 Task: Find connections with filter location Brunoy with filter topic #Venturecapitalwith filter profile language English with filter current company Bharat Serums and Vaccines Limited with filter school Calcutta University, Kolkata with filter industry Marketing Services with filter service category Strategic Planning with filter keywords title Zoologist
Action: Mouse moved to (536, 70)
Screenshot: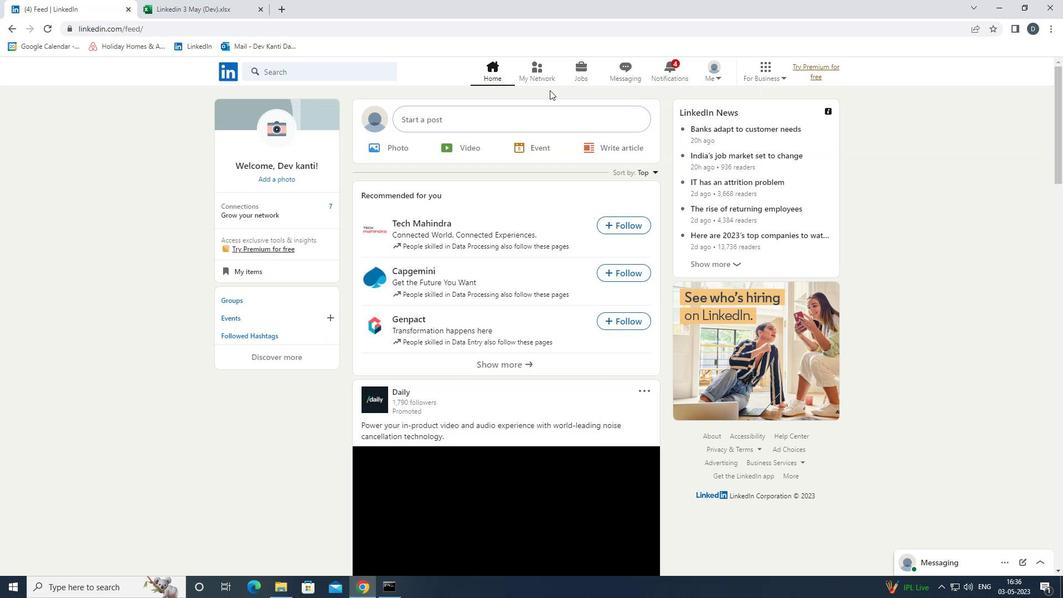 
Action: Mouse pressed left at (536, 70)
Screenshot: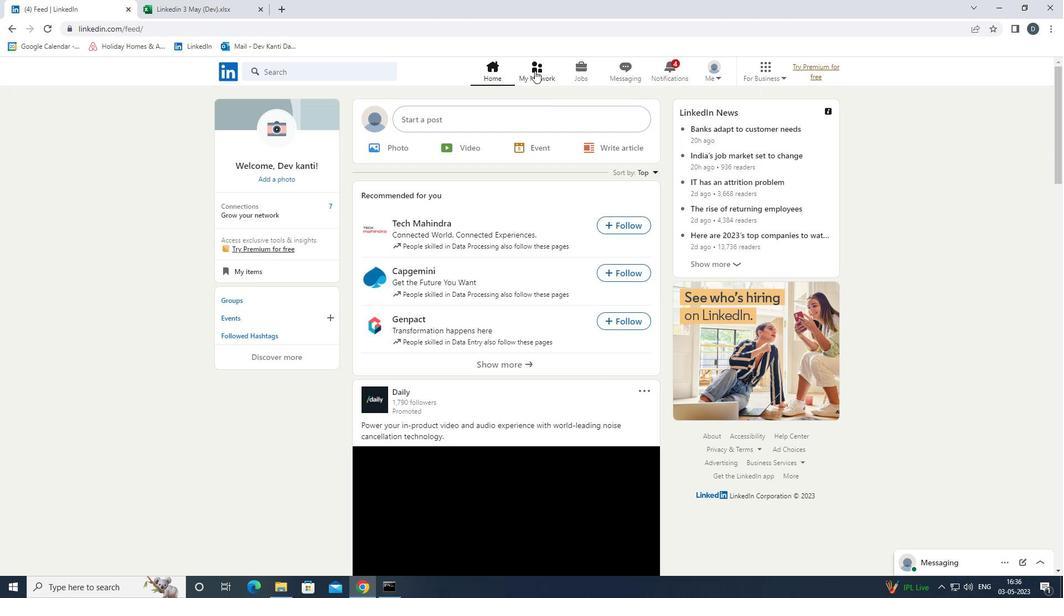 
Action: Mouse moved to (362, 132)
Screenshot: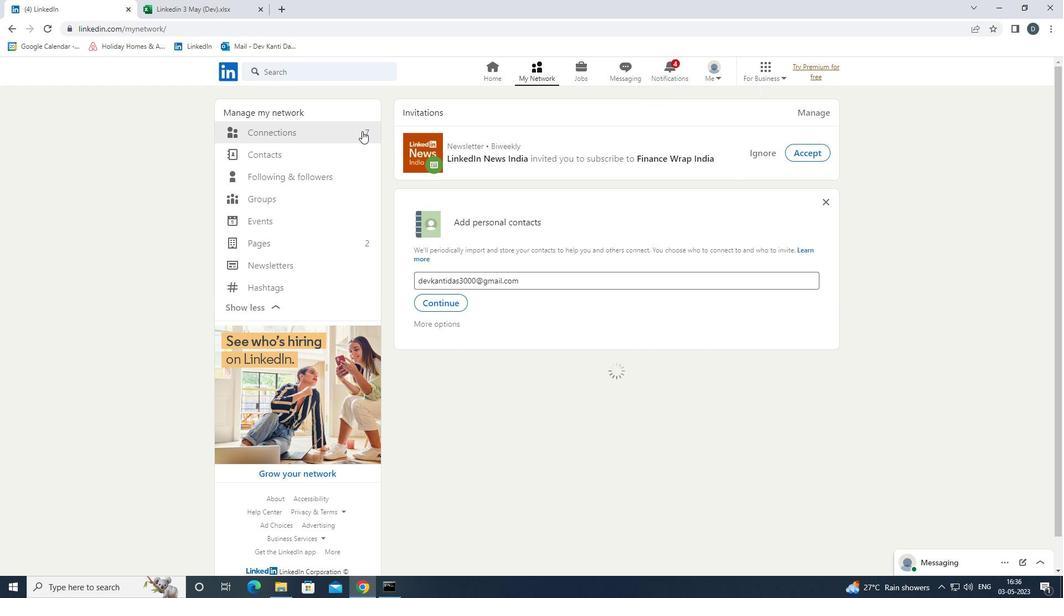 
Action: Mouse pressed left at (362, 132)
Screenshot: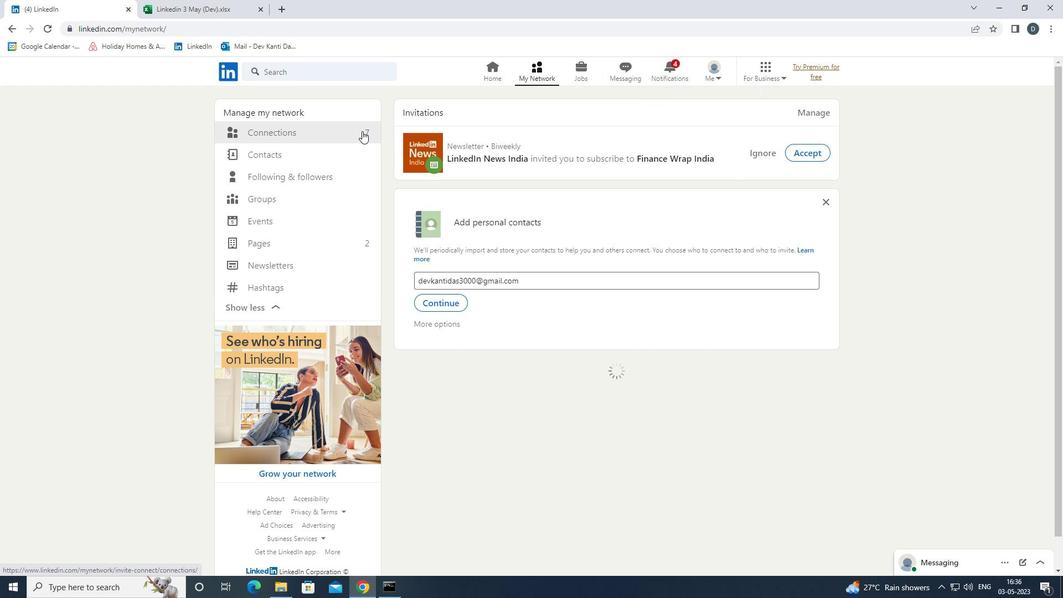 
Action: Mouse moved to (644, 130)
Screenshot: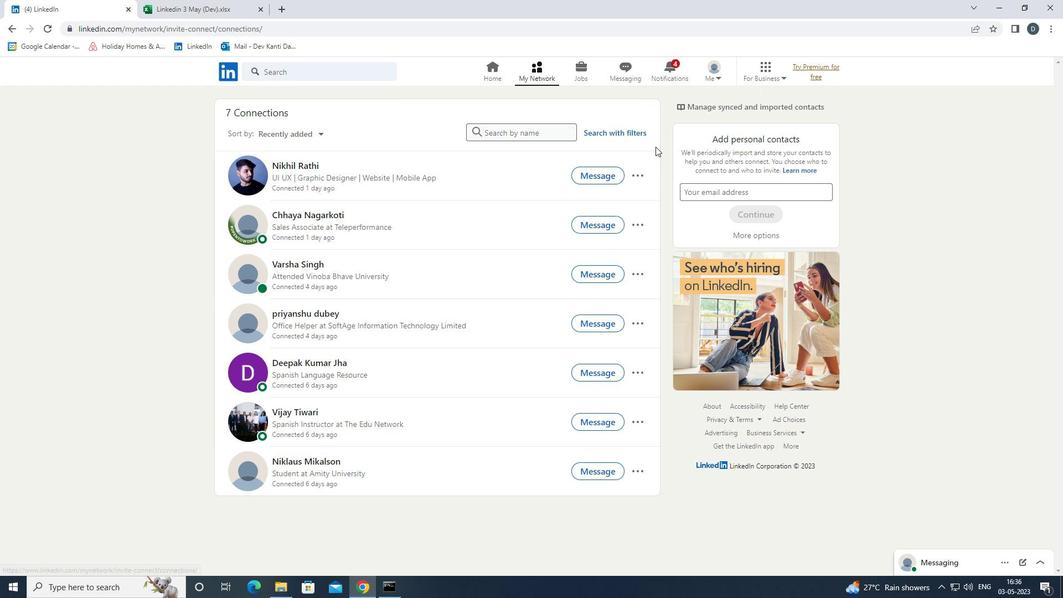 
Action: Mouse pressed left at (644, 130)
Screenshot: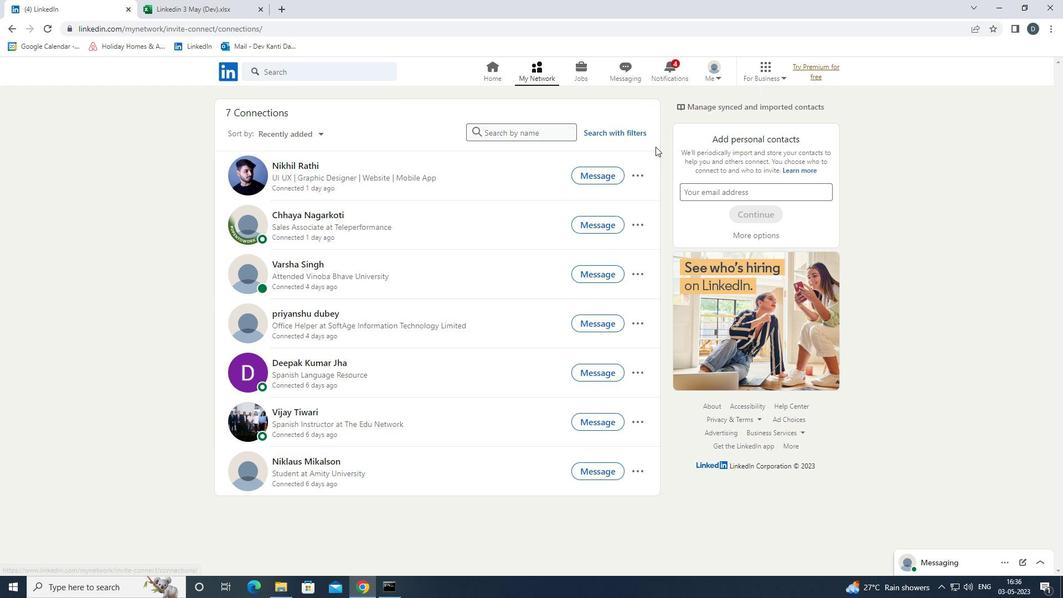
Action: Mouse moved to (556, 102)
Screenshot: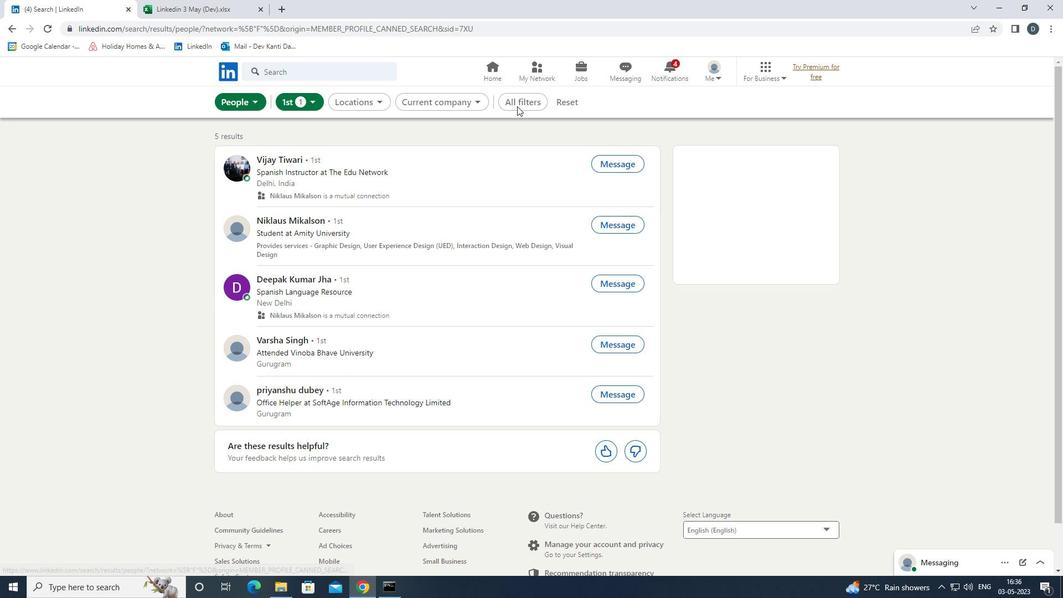 
Action: Mouse pressed left at (556, 102)
Screenshot: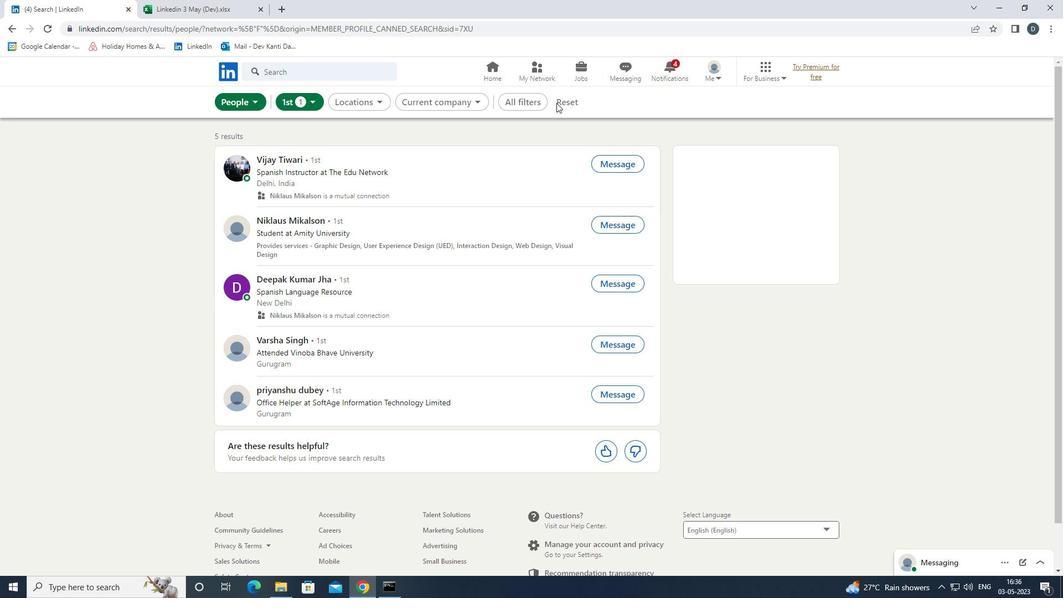 
Action: Mouse moved to (550, 101)
Screenshot: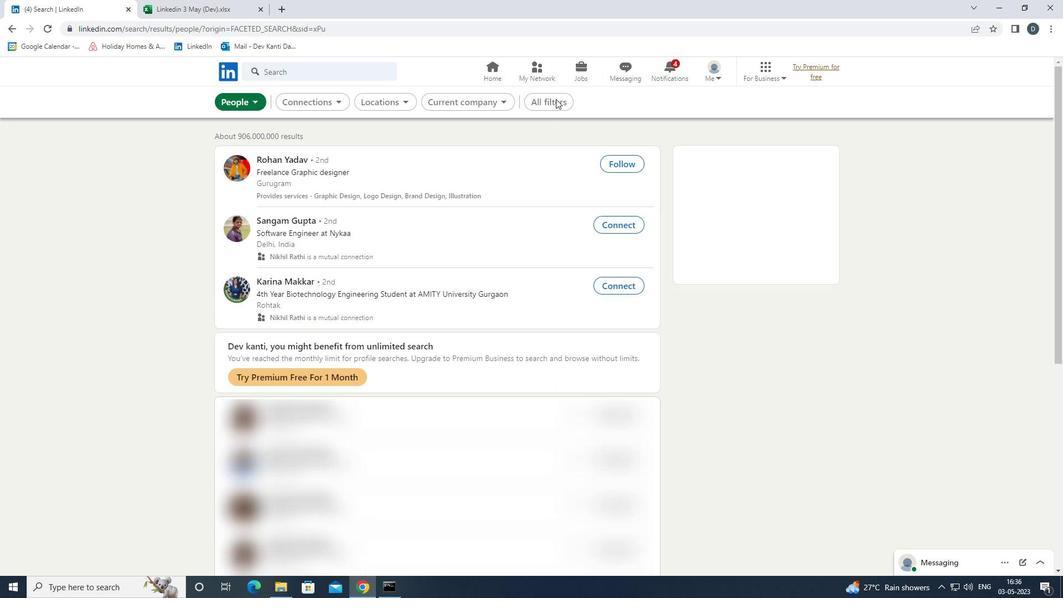 
Action: Mouse pressed left at (550, 101)
Screenshot: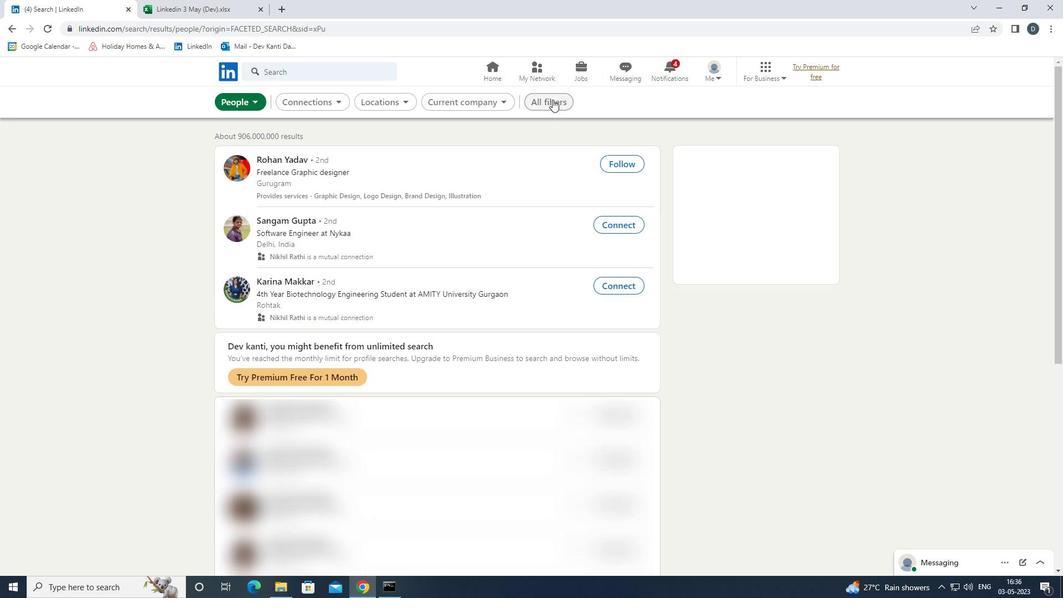 
Action: Mouse moved to (928, 356)
Screenshot: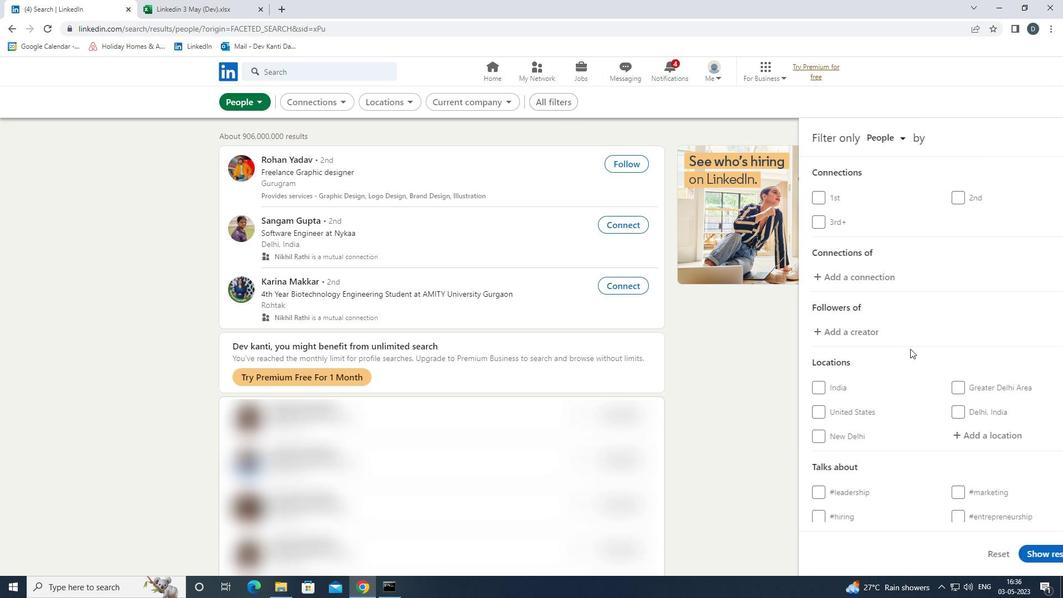 
Action: Mouse scrolled (928, 356) with delta (0, 0)
Screenshot: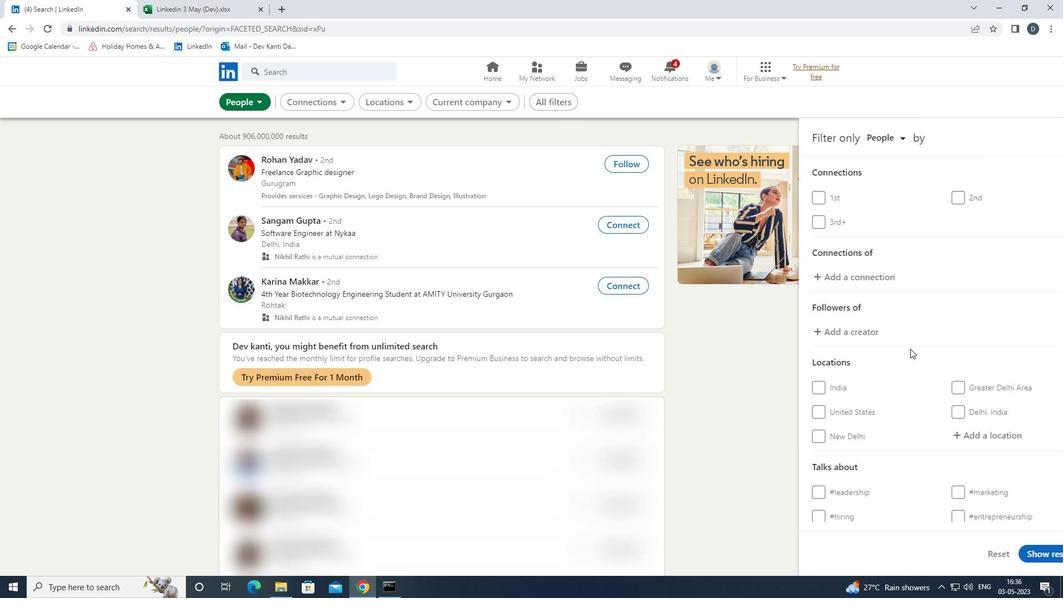 
Action: Mouse scrolled (928, 356) with delta (0, 0)
Screenshot: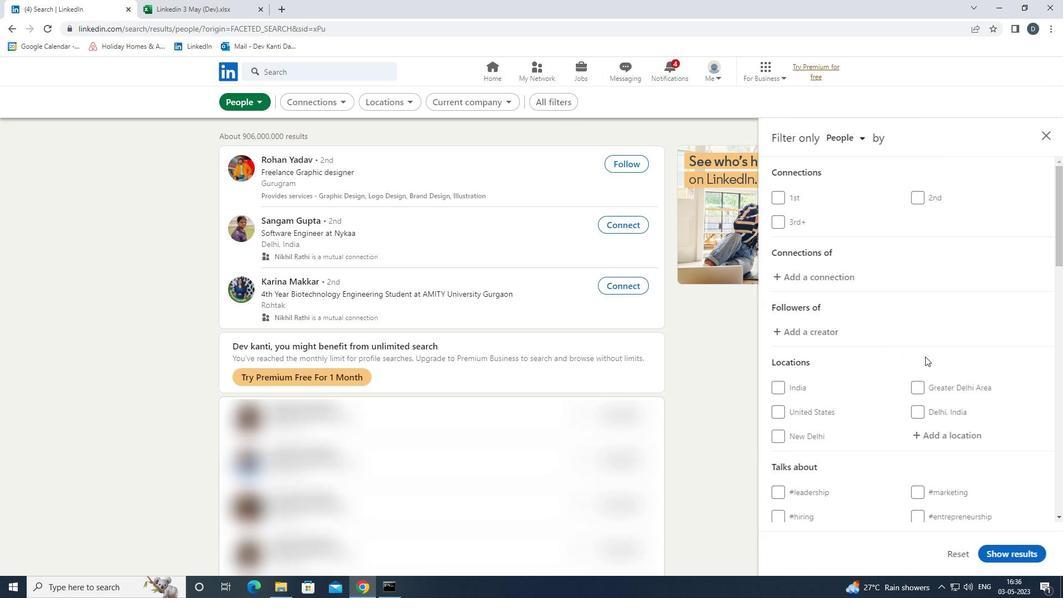 
Action: Mouse moved to (947, 320)
Screenshot: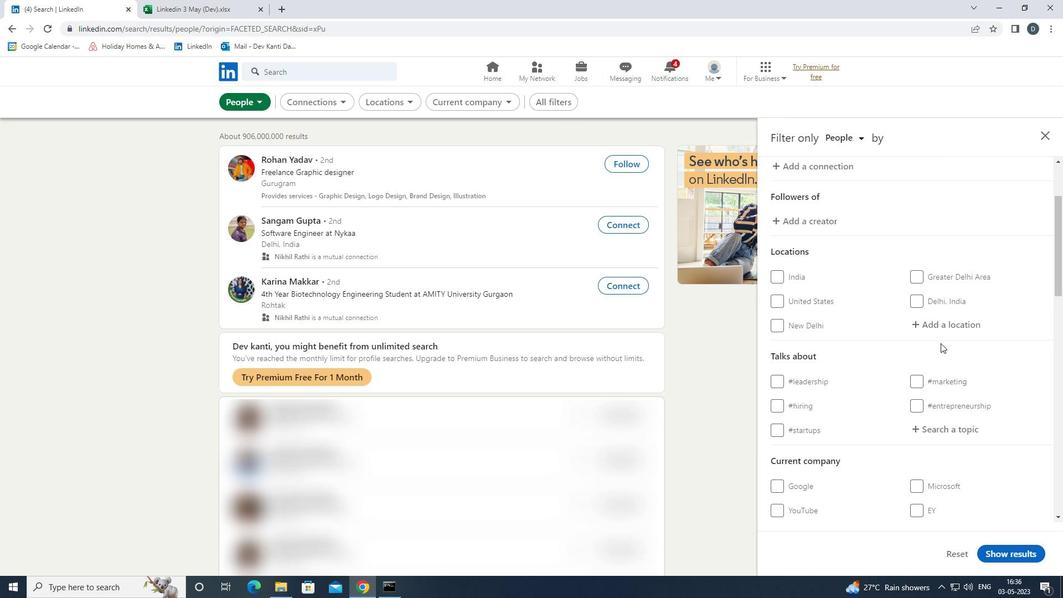 
Action: Mouse pressed left at (947, 320)
Screenshot: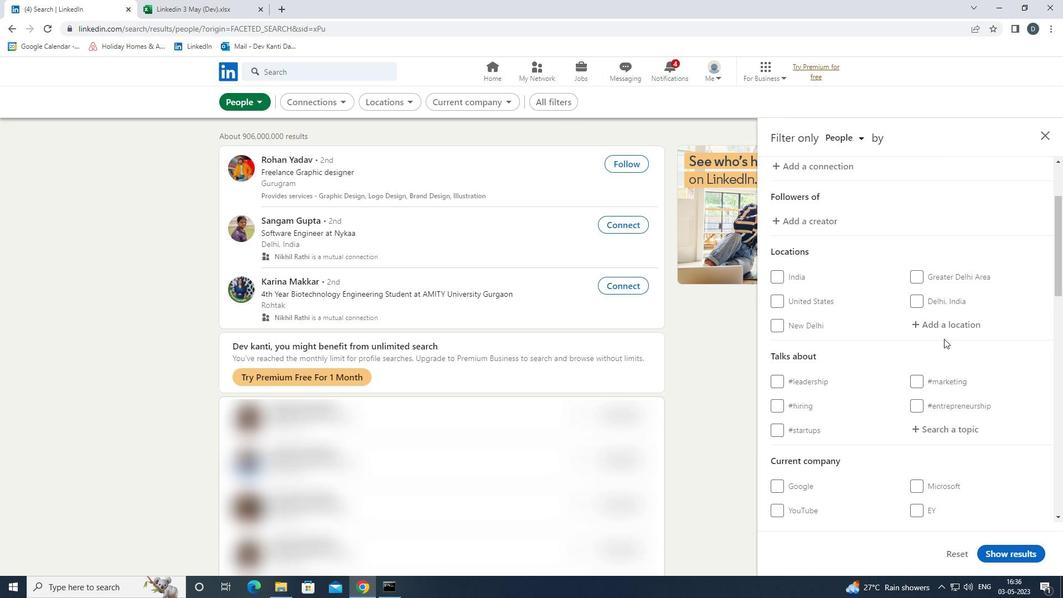 
Action: Key pressed <Key.shift>BRUNOT<Key.backspace>Y<Key.down><Key.enter>
Screenshot: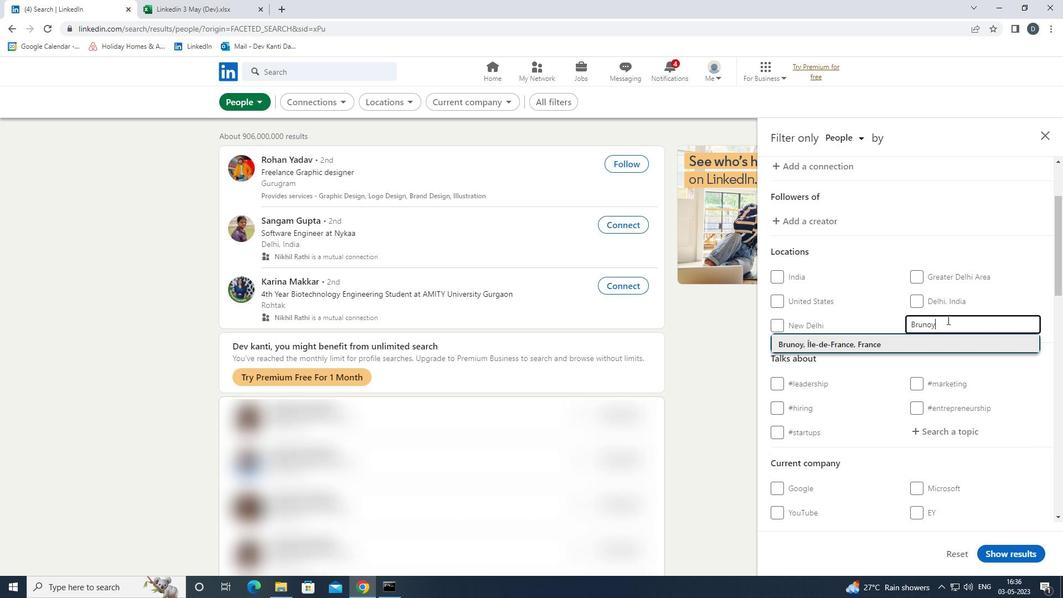 
Action: Mouse moved to (945, 322)
Screenshot: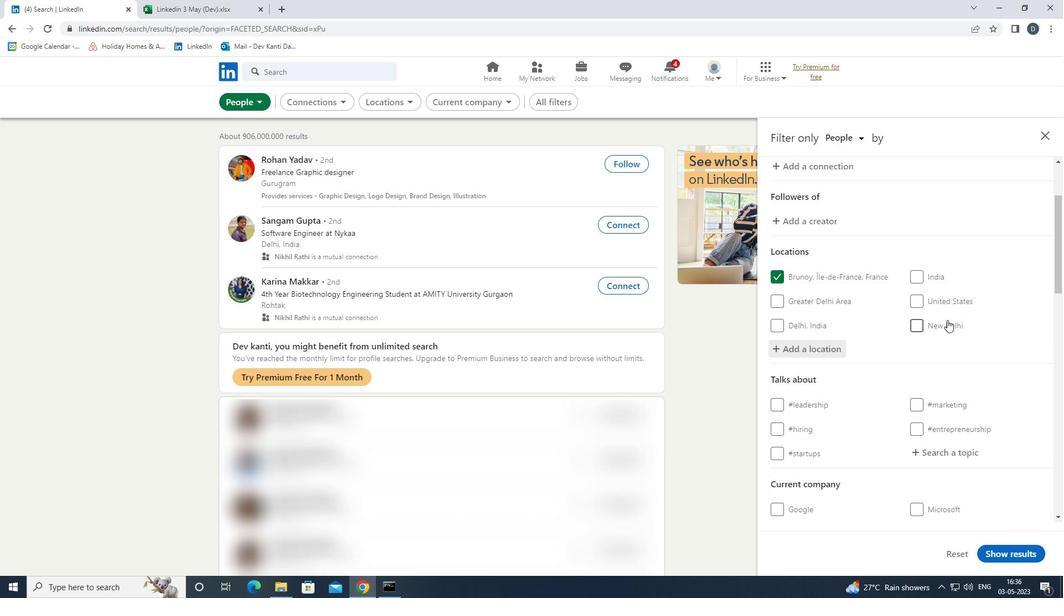 
Action: Mouse scrolled (945, 321) with delta (0, 0)
Screenshot: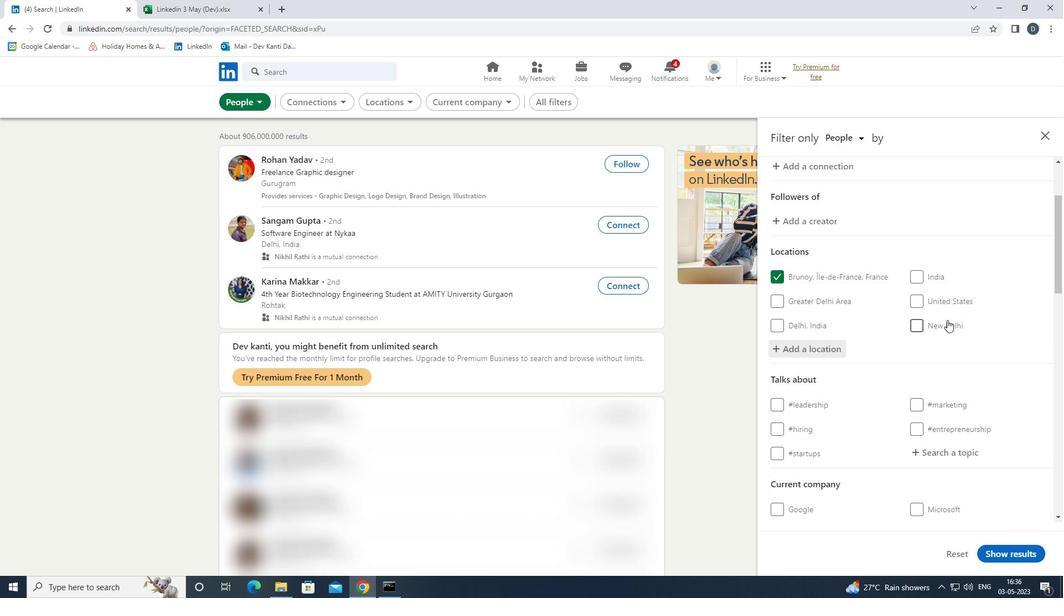 
Action: Mouse moved to (945, 323)
Screenshot: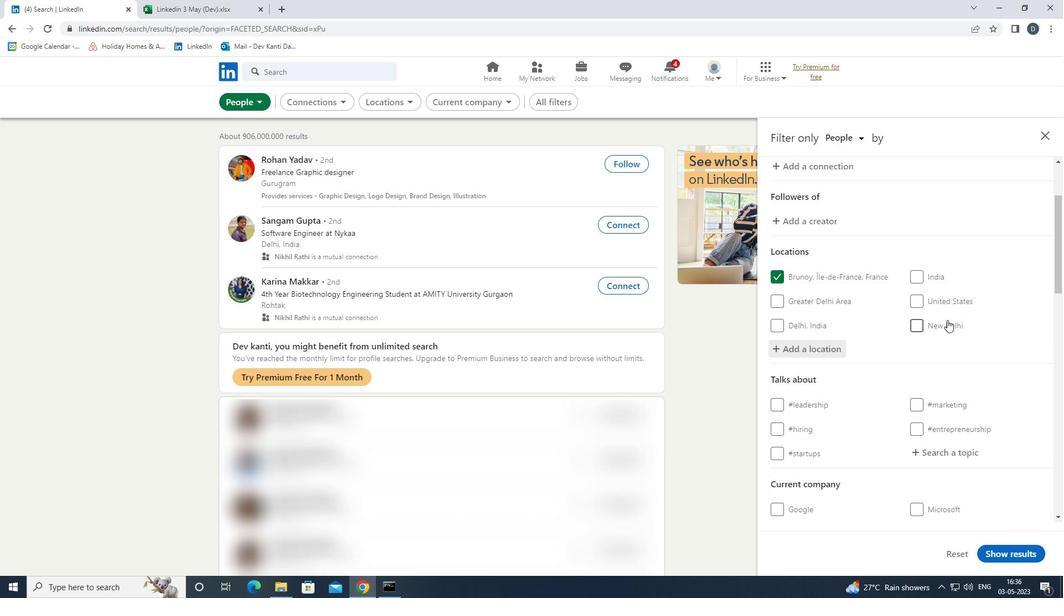 
Action: Mouse scrolled (945, 322) with delta (0, 0)
Screenshot: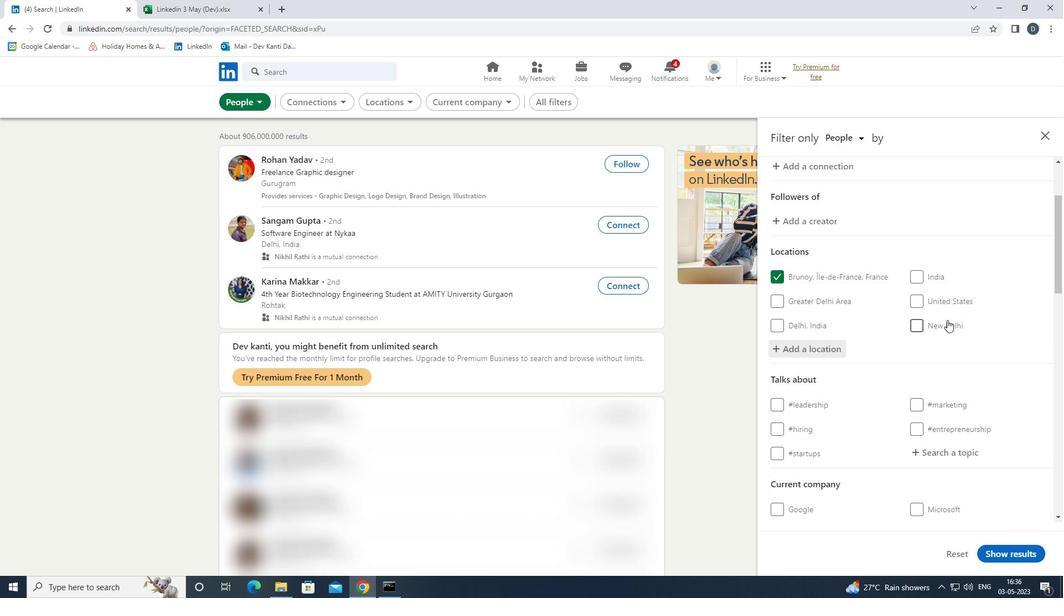 
Action: Mouse moved to (941, 334)
Screenshot: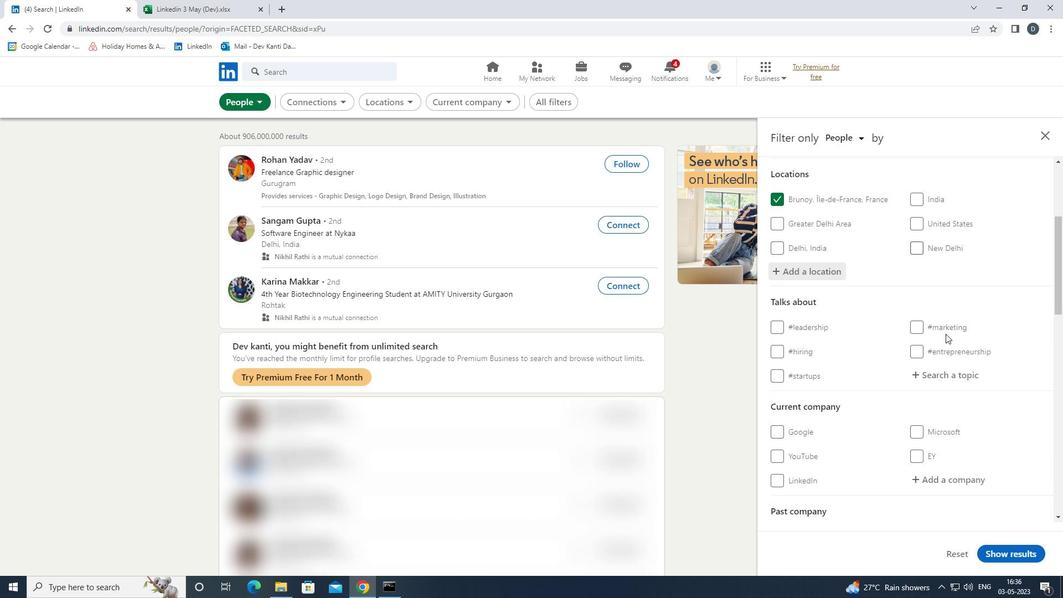 
Action: Mouse pressed left at (941, 334)
Screenshot: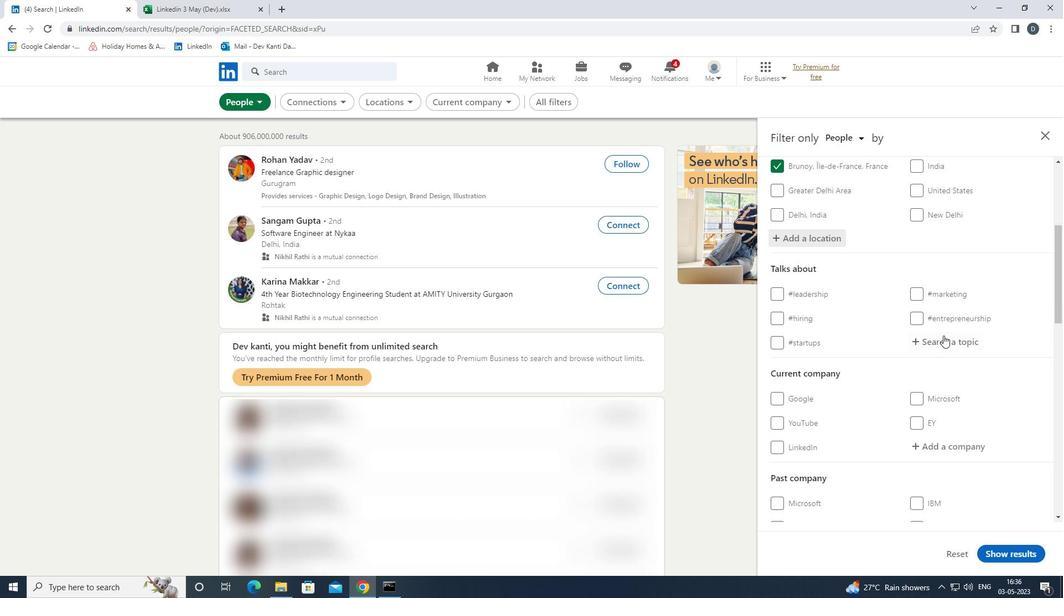 
Action: Key pressed VENTURECAPITAL<Key.down><Key.enter>
Screenshot: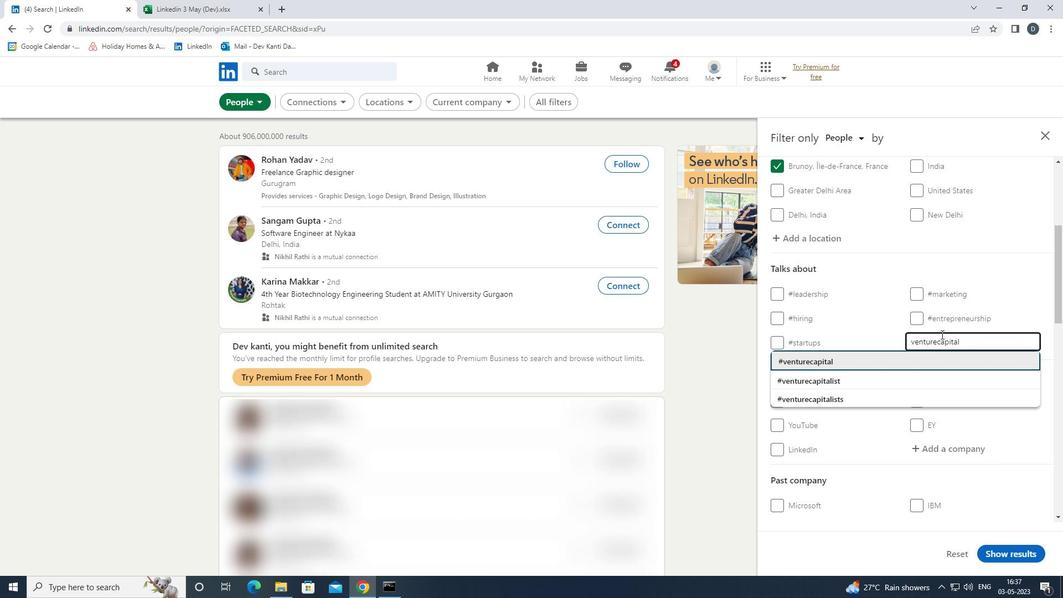 
Action: Mouse moved to (930, 328)
Screenshot: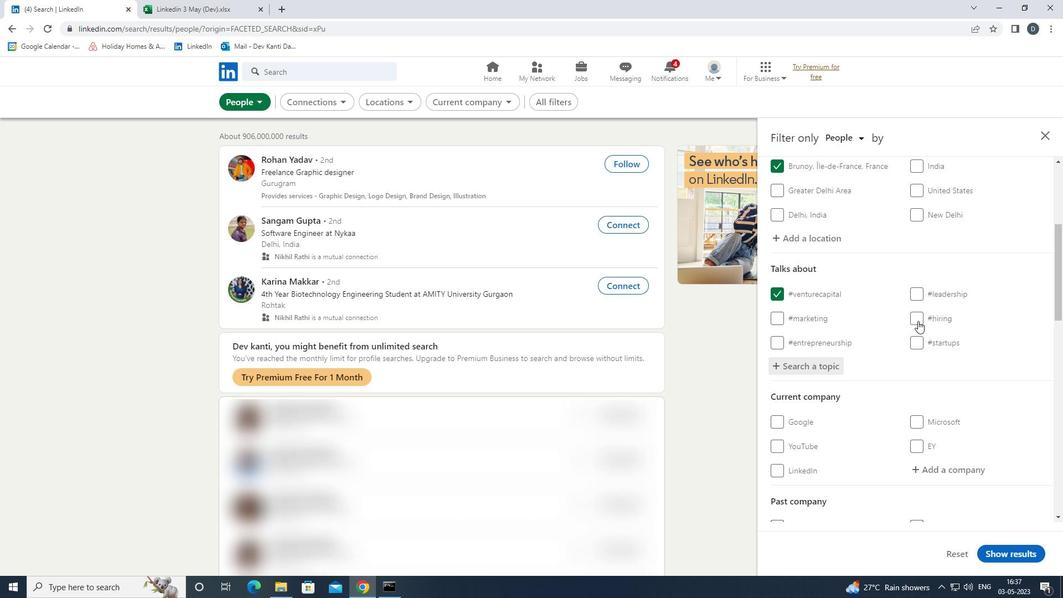 
Action: Mouse scrolled (930, 327) with delta (0, 0)
Screenshot: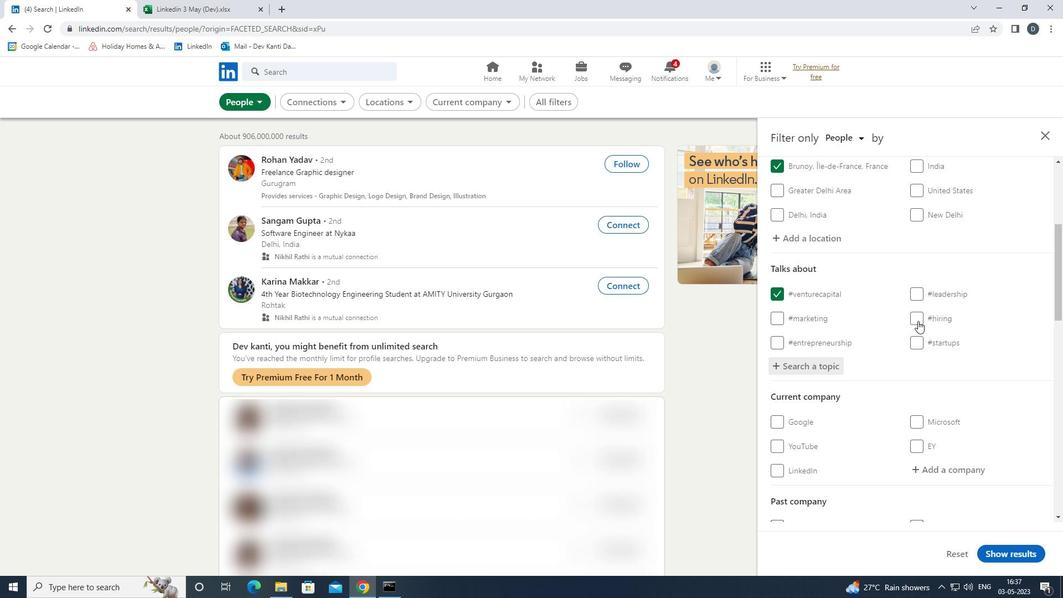 
Action: Mouse moved to (931, 330)
Screenshot: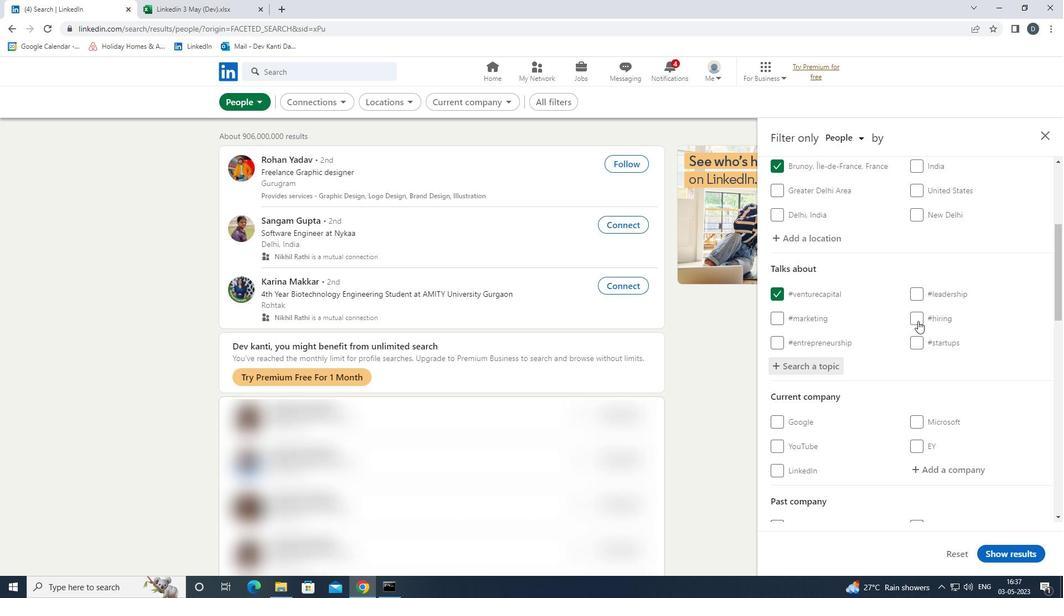 
Action: Mouse scrolled (931, 329) with delta (0, 0)
Screenshot: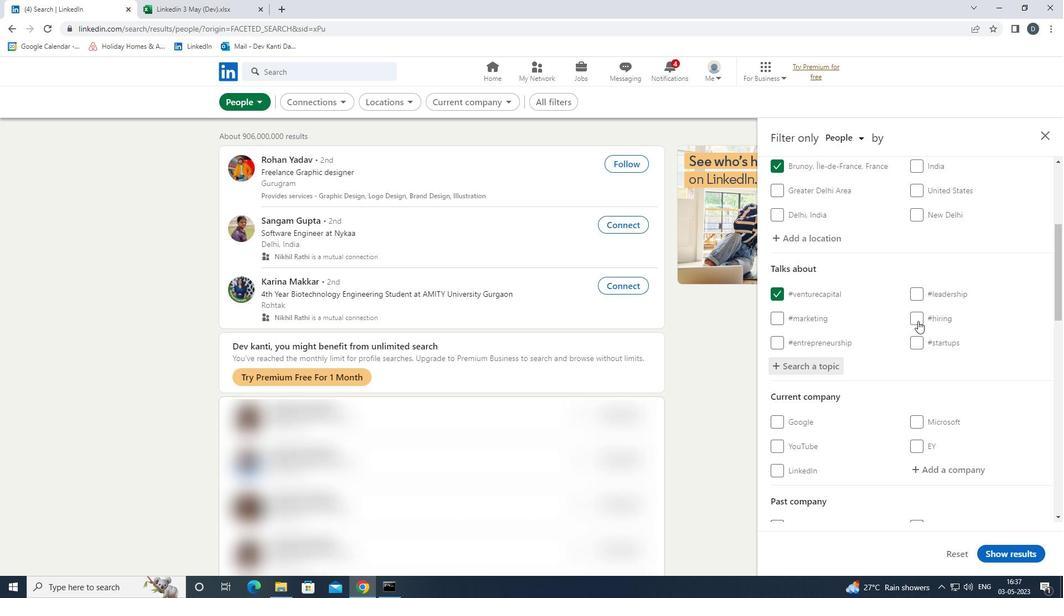 
Action: Mouse scrolled (931, 329) with delta (0, 0)
Screenshot: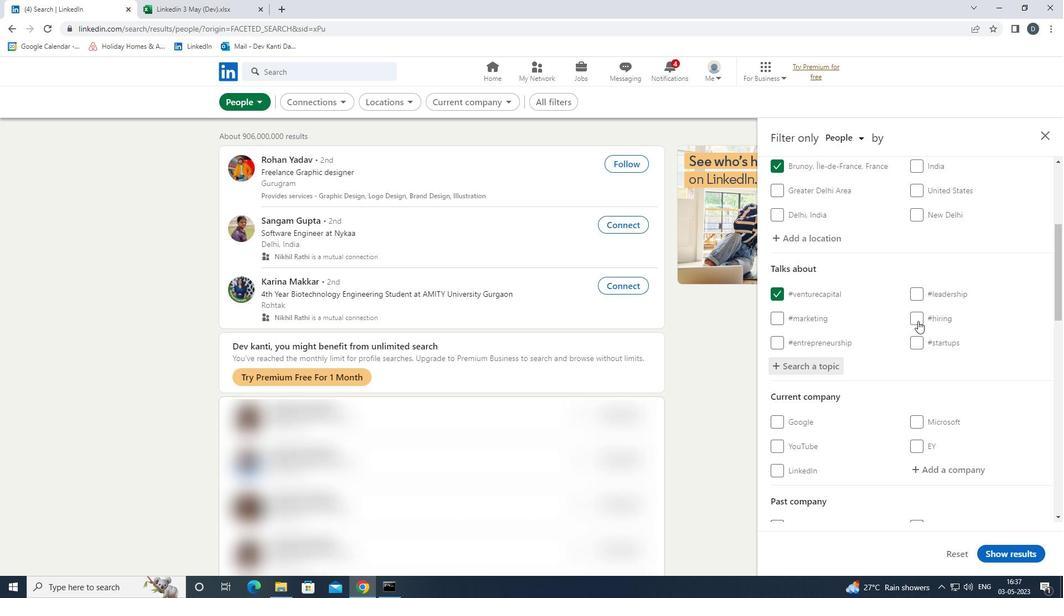 
Action: Mouse moved to (933, 343)
Screenshot: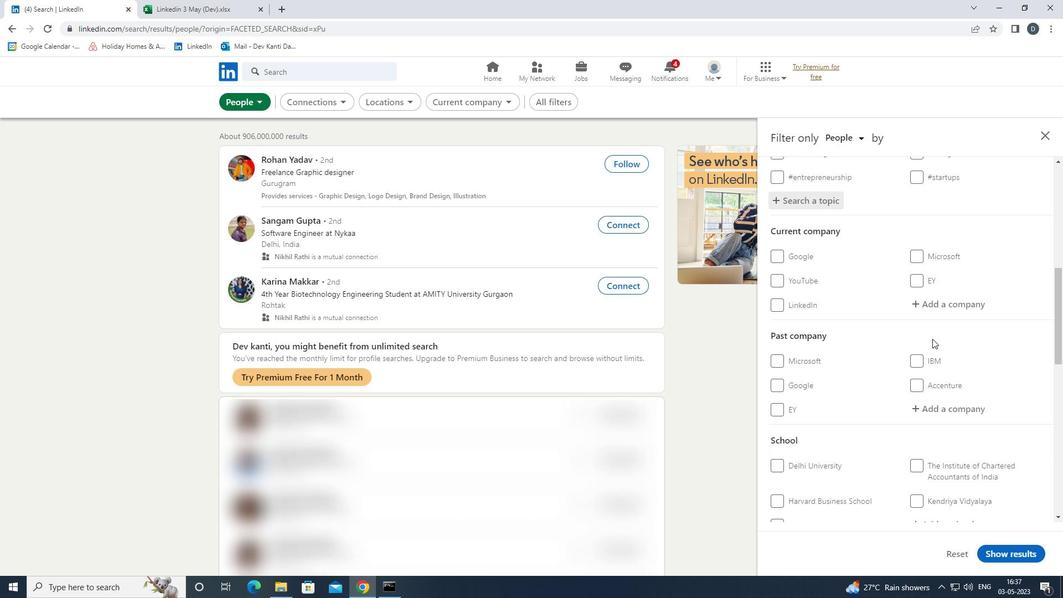 
Action: Mouse scrolled (933, 342) with delta (0, 0)
Screenshot: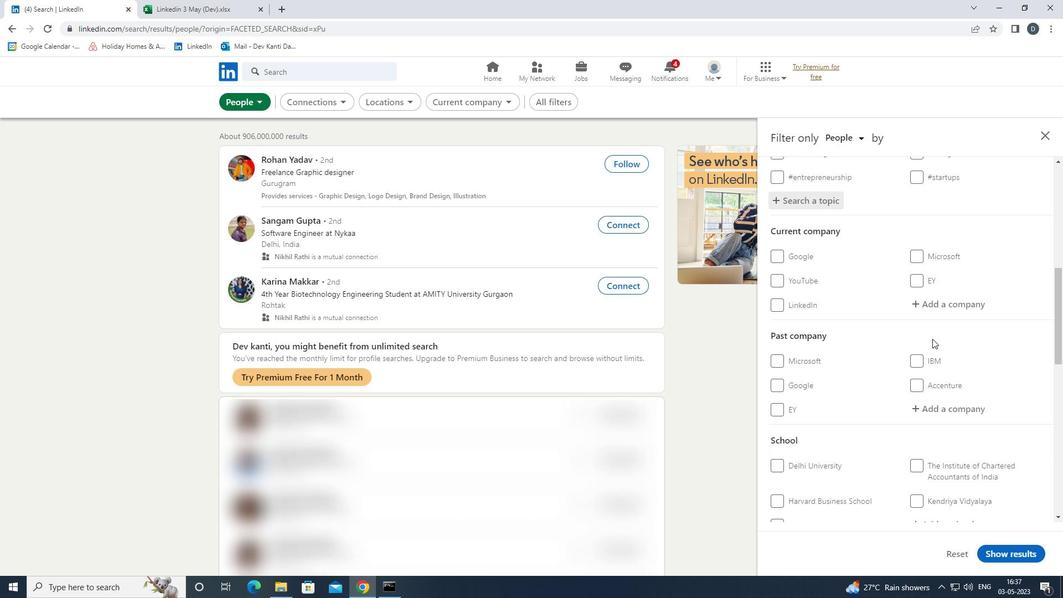 
Action: Mouse moved to (933, 343)
Screenshot: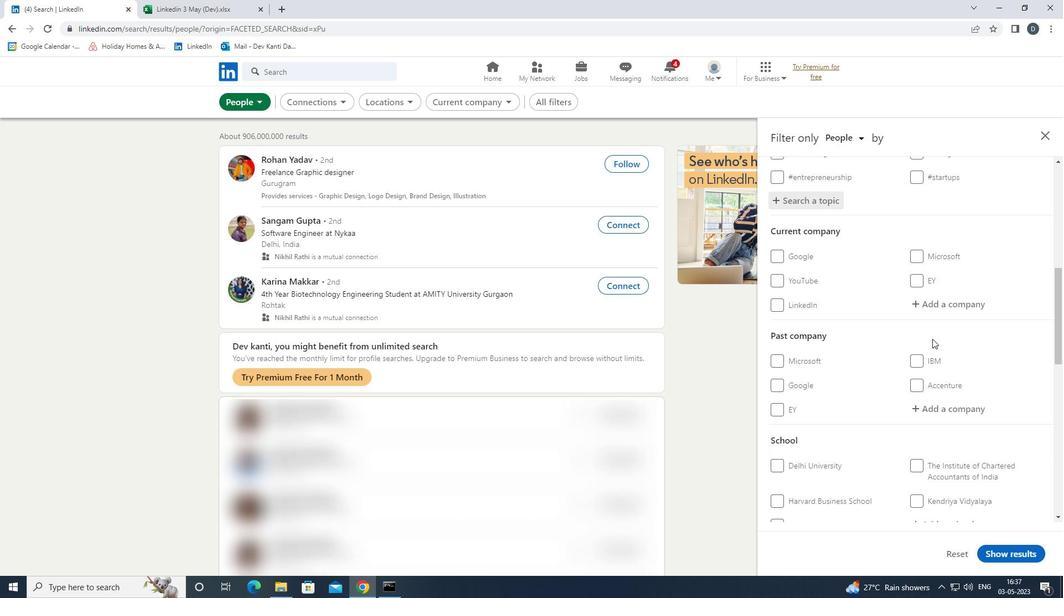 
Action: Mouse scrolled (933, 342) with delta (0, 0)
Screenshot: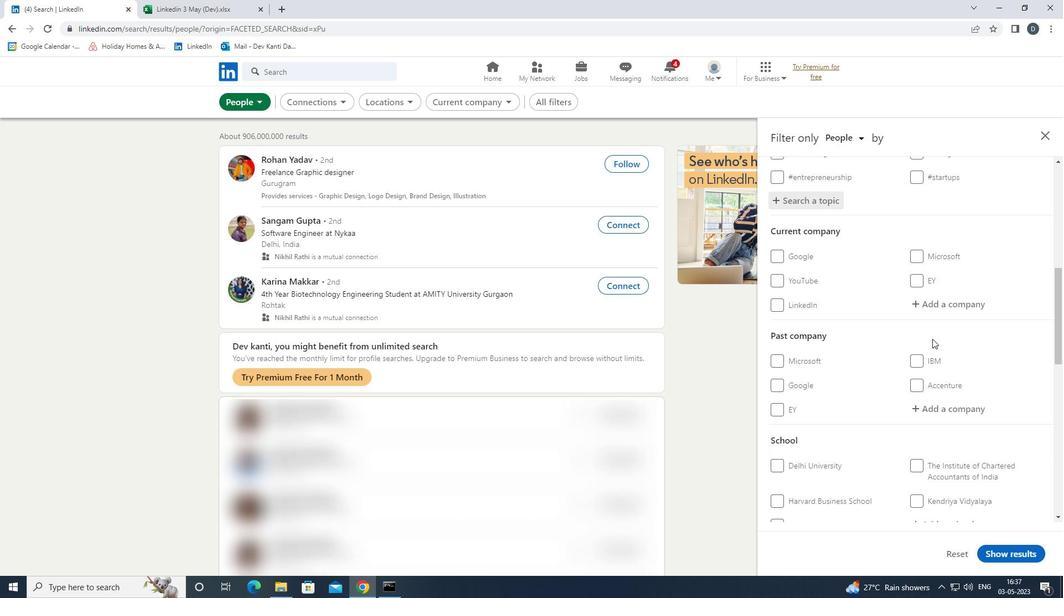 
Action: Mouse moved to (933, 344)
Screenshot: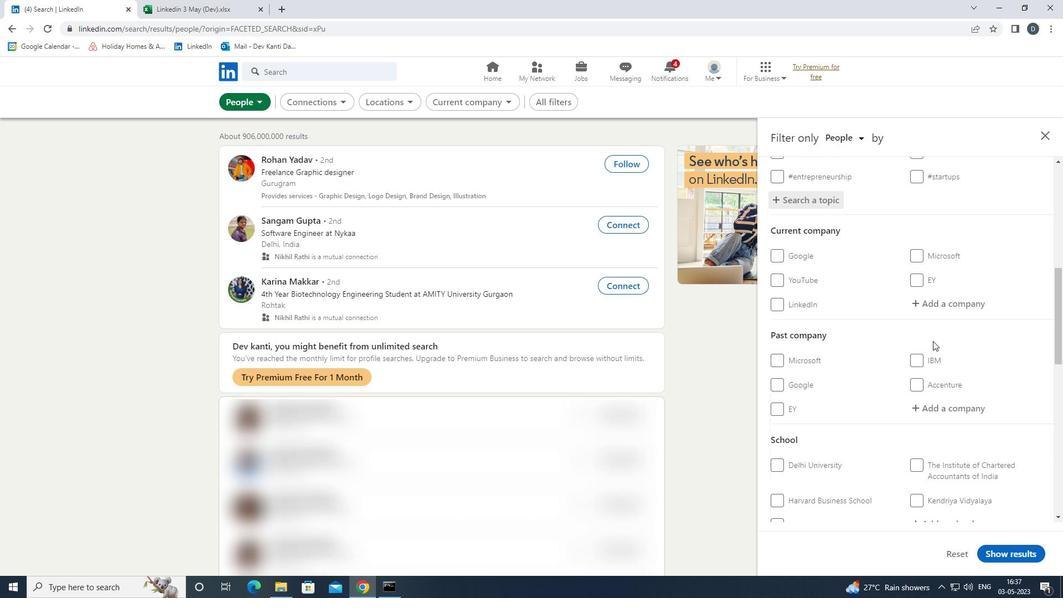 
Action: Mouse scrolled (933, 343) with delta (0, 0)
Screenshot: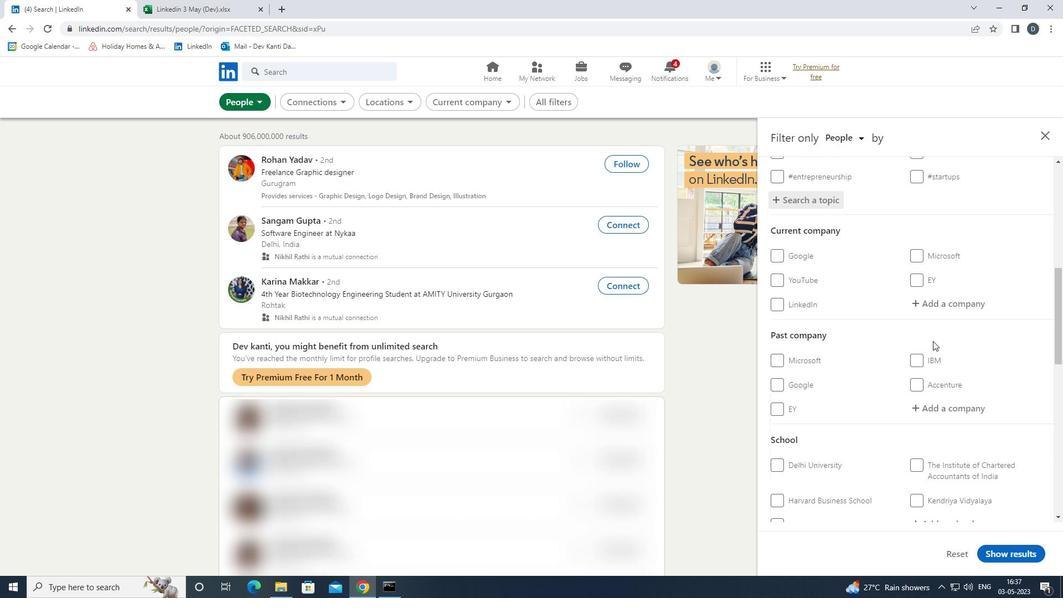 
Action: Mouse moved to (933, 347)
Screenshot: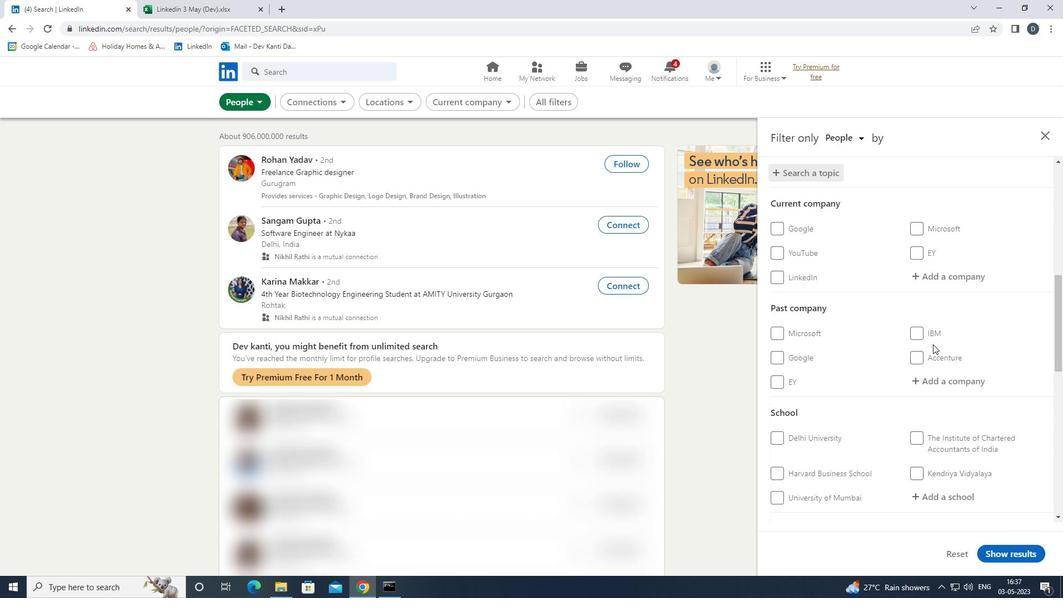 
Action: Mouse scrolled (933, 346) with delta (0, 0)
Screenshot: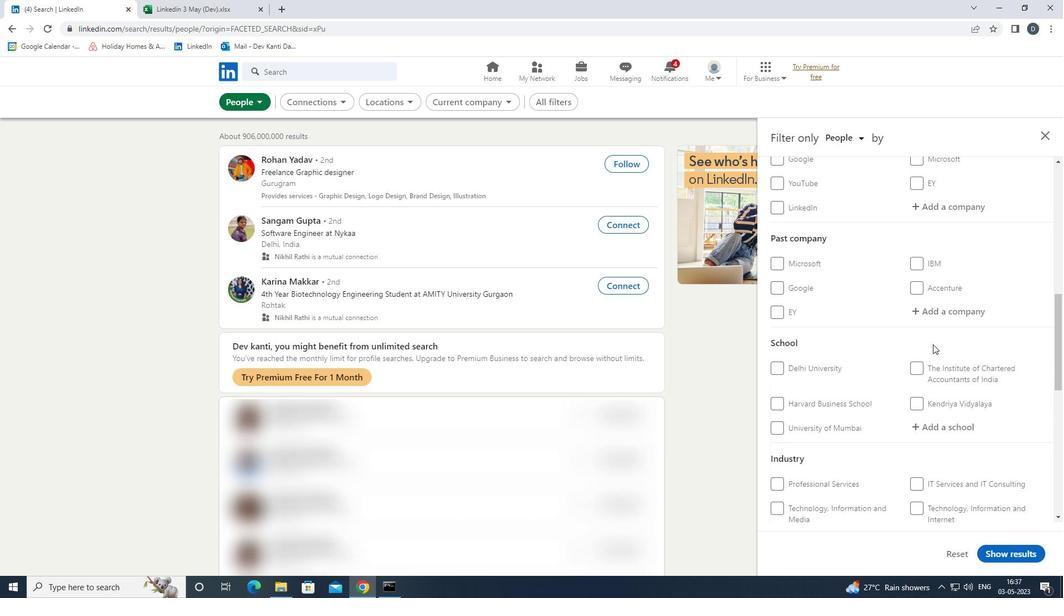 
Action: Mouse moved to (933, 348)
Screenshot: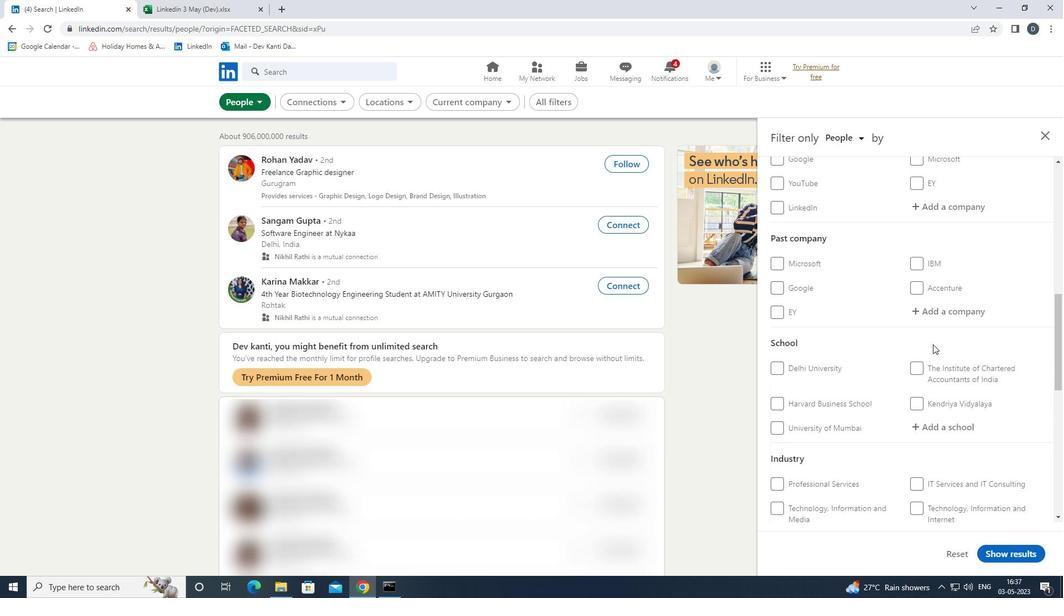 
Action: Mouse scrolled (933, 347) with delta (0, 0)
Screenshot: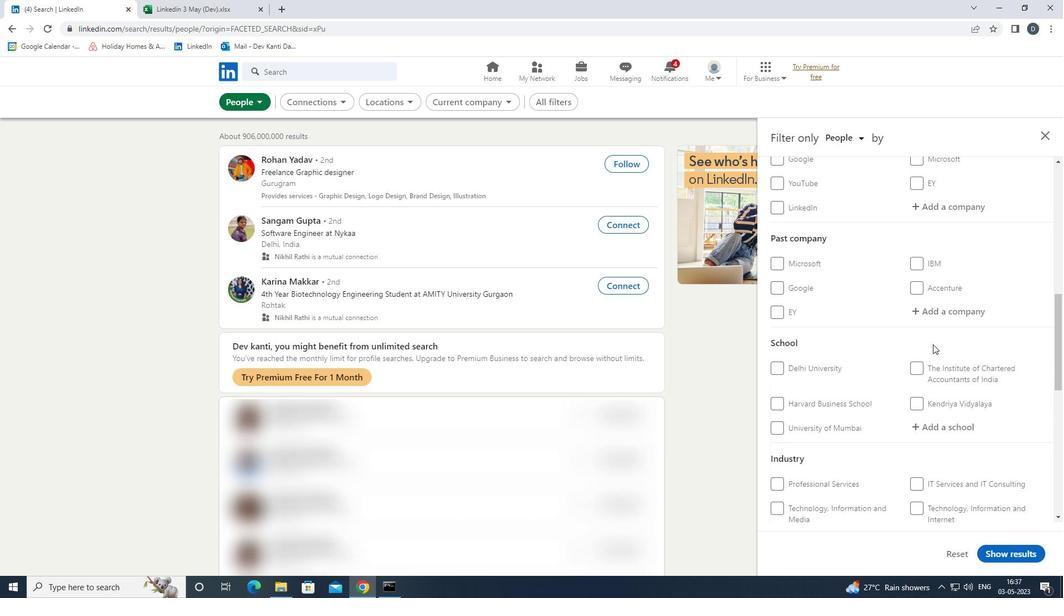 
Action: Mouse scrolled (933, 347) with delta (0, 0)
Screenshot: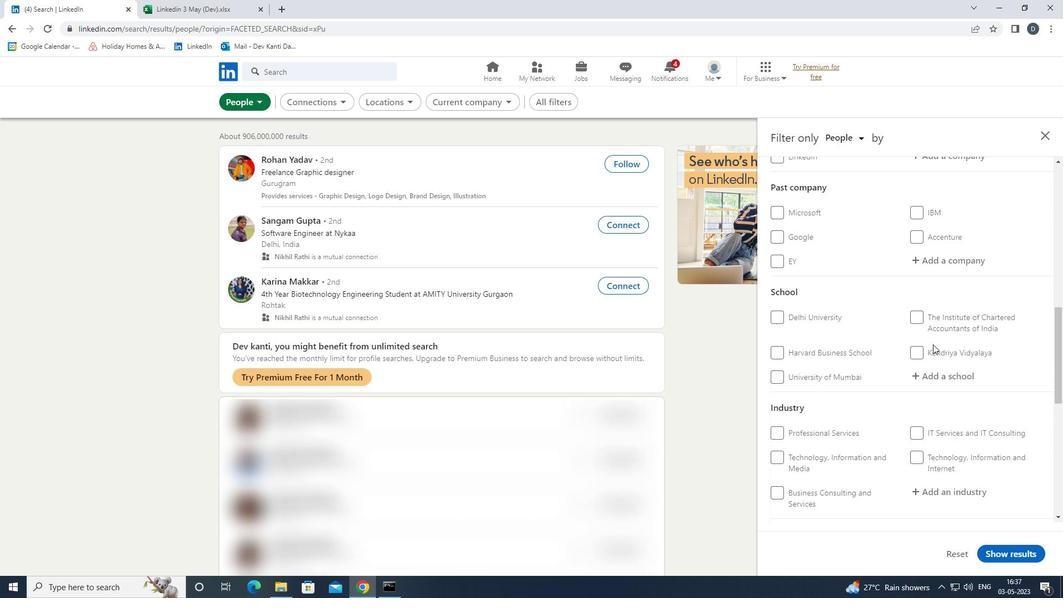 
Action: Mouse moved to (933, 348)
Screenshot: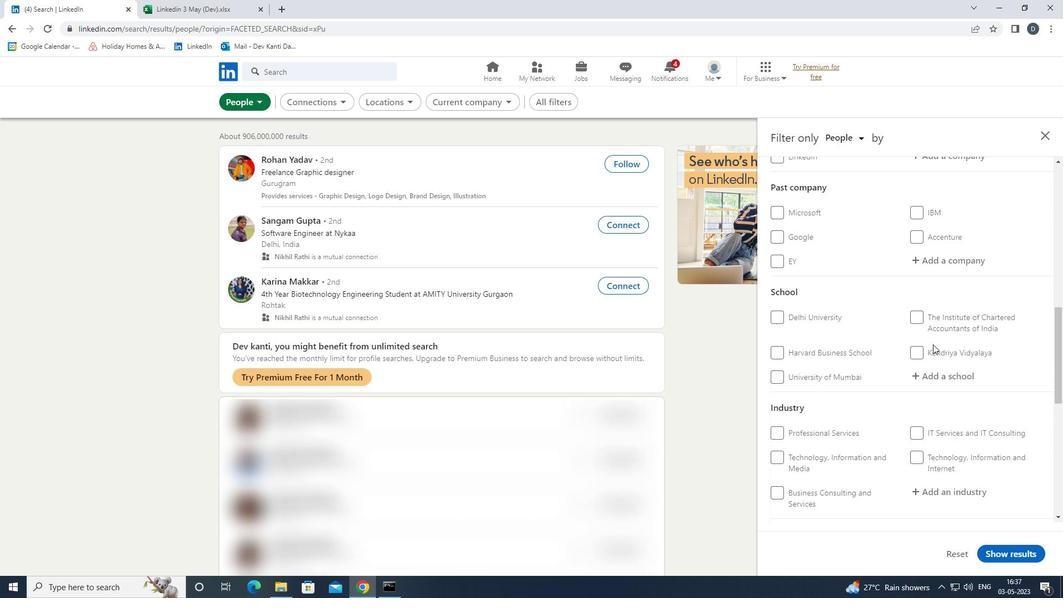 
Action: Mouse scrolled (933, 347) with delta (0, 0)
Screenshot: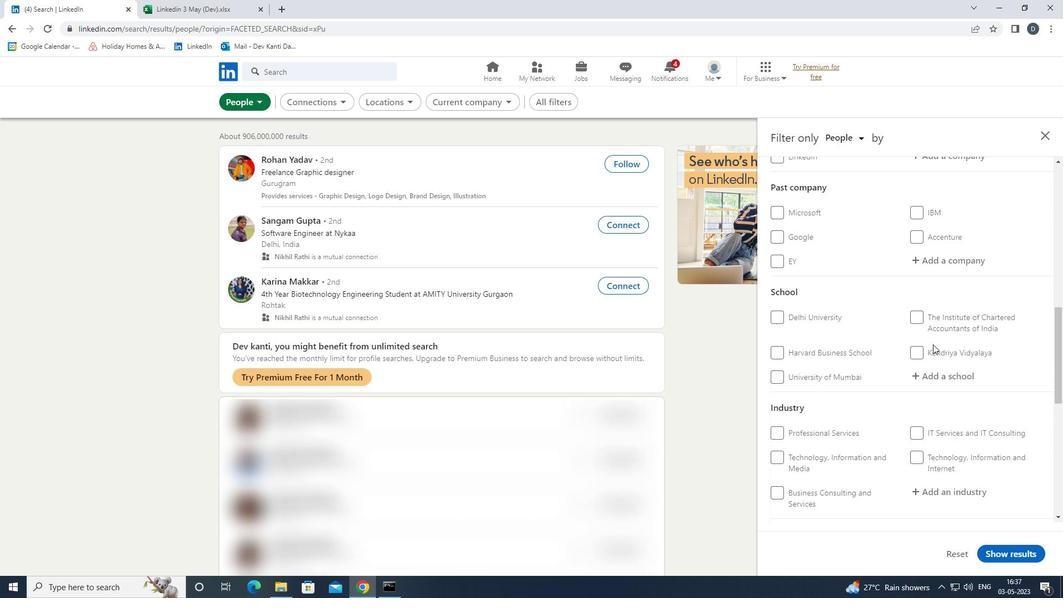 
Action: Mouse moved to (794, 322)
Screenshot: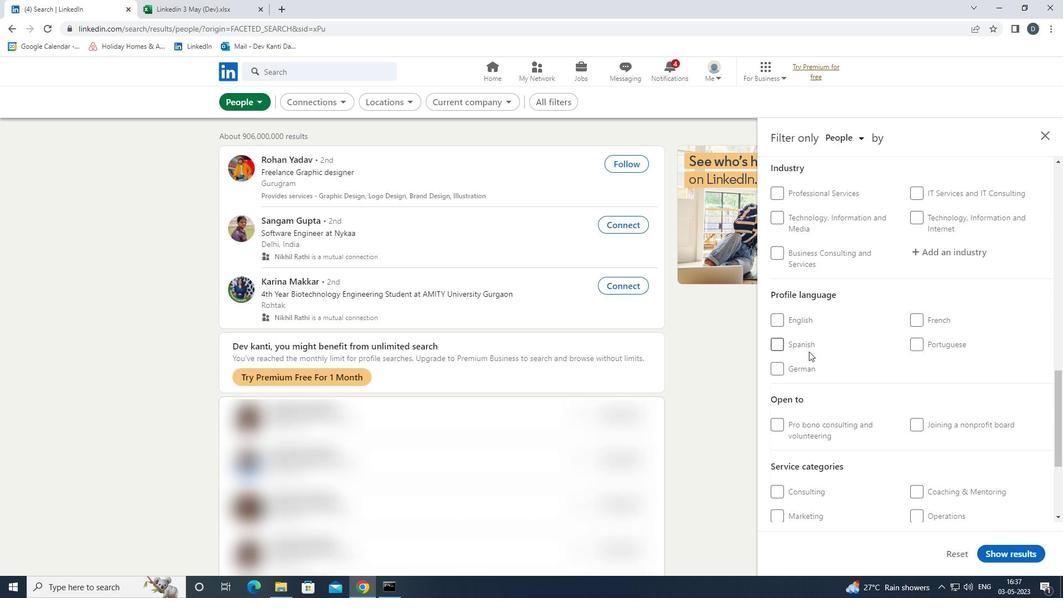 
Action: Mouse pressed left at (794, 322)
Screenshot: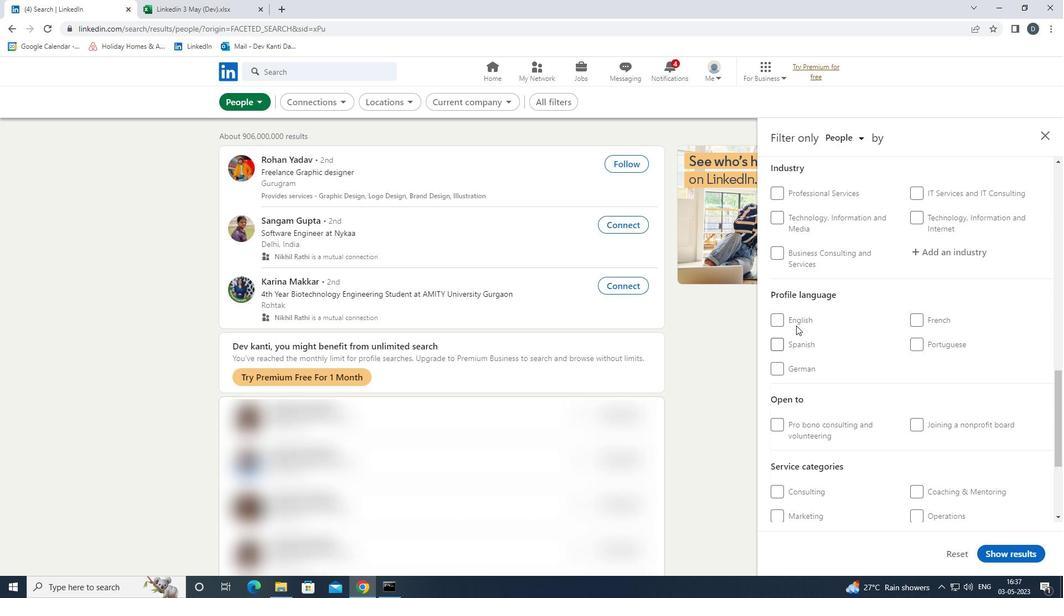 
Action: Mouse moved to (805, 324)
Screenshot: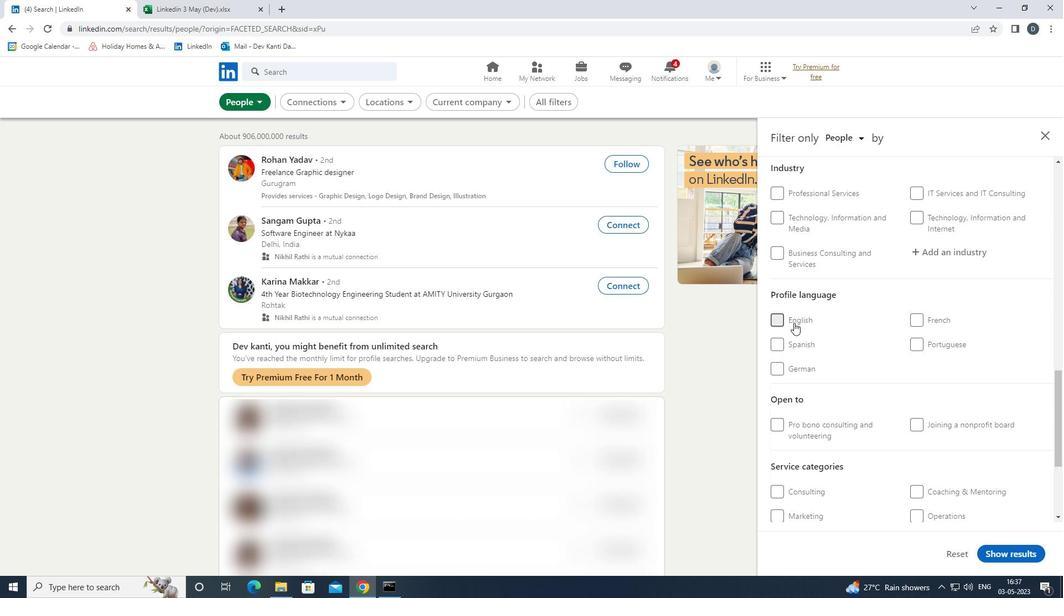 
Action: Mouse scrolled (805, 325) with delta (0, 0)
Screenshot: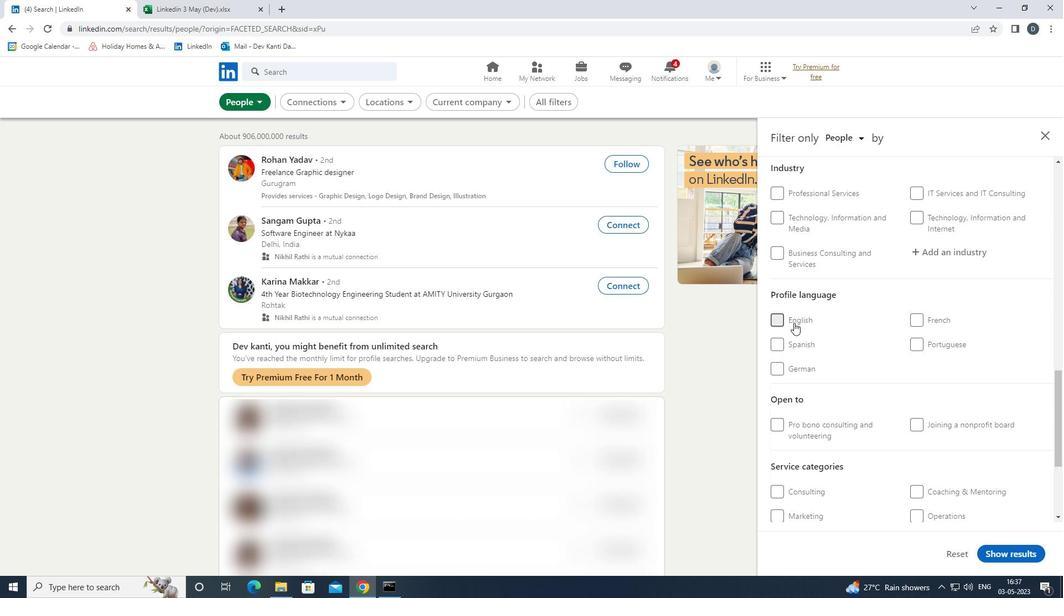 
Action: Mouse scrolled (805, 325) with delta (0, 0)
Screenshot: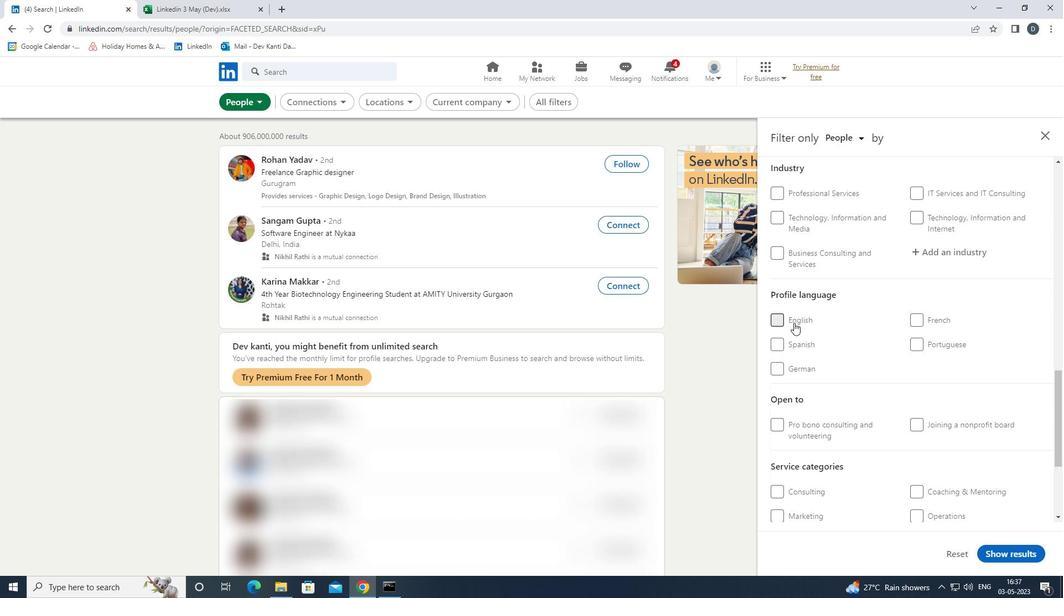 
Action: Mouse scrolled (805, 325) with delta (0, 0)
Screenshot: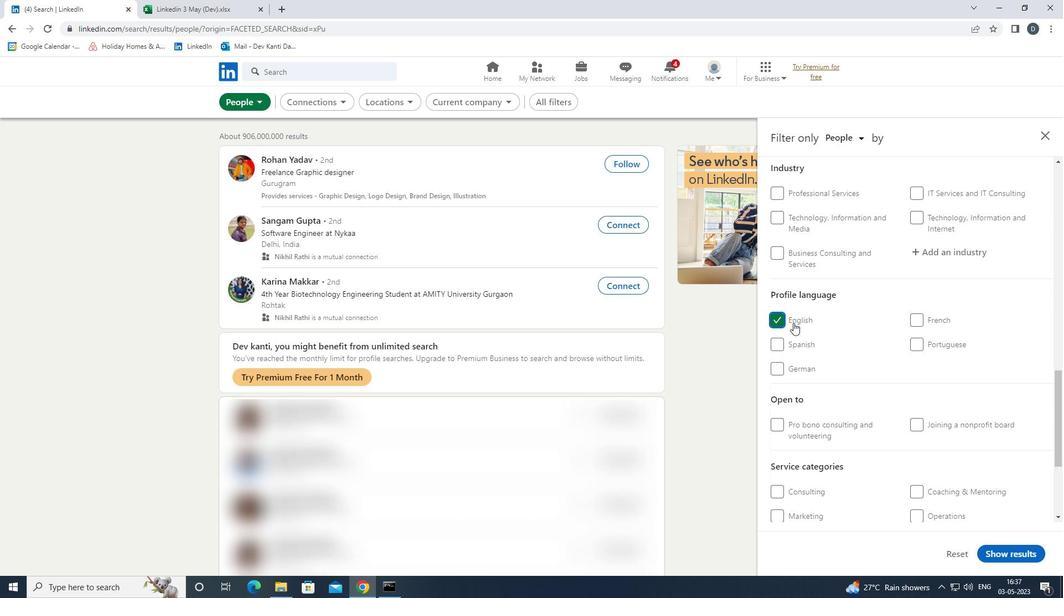 
Action: Mouse scrolled (805, 325) with delta (0, 0)
Screenshot: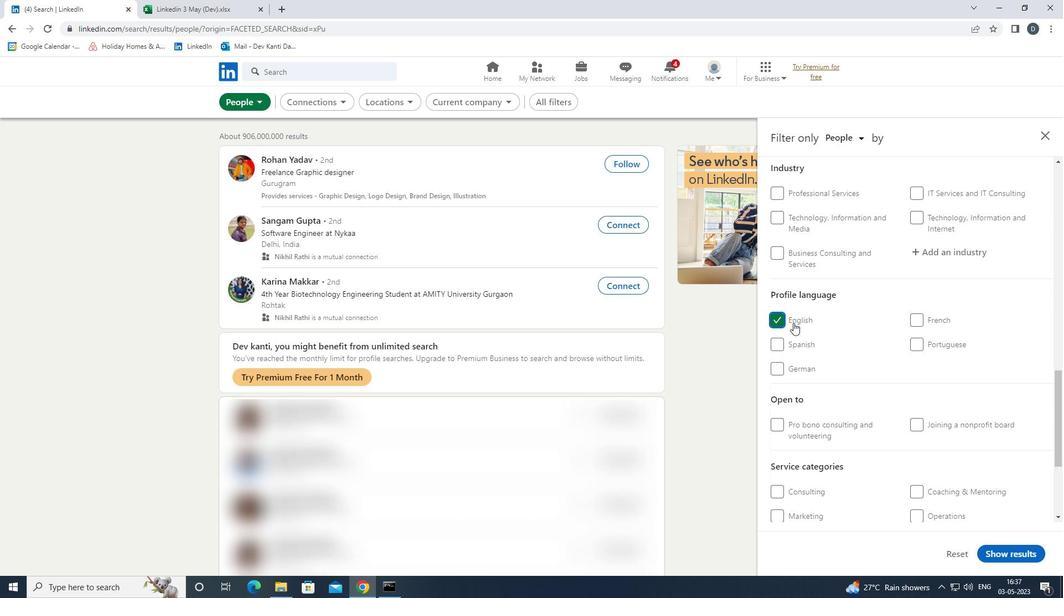 
Action: Mouse scrolled (805, 325) with delta (0, 0)
Screenshot: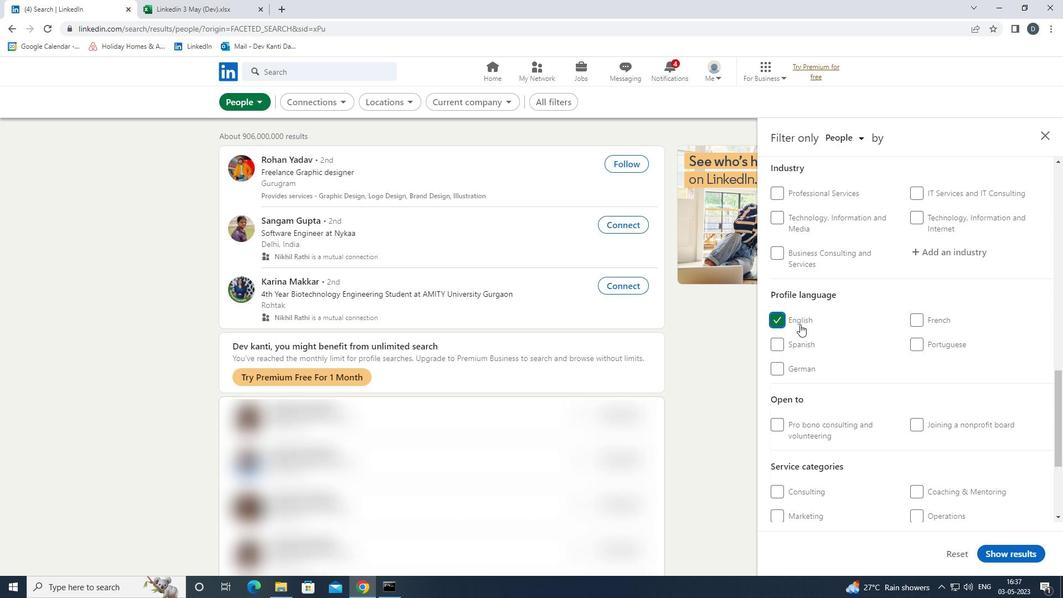 
Action: Mouse scrolled (805, 325) with delta (0, 0)
Screenshot: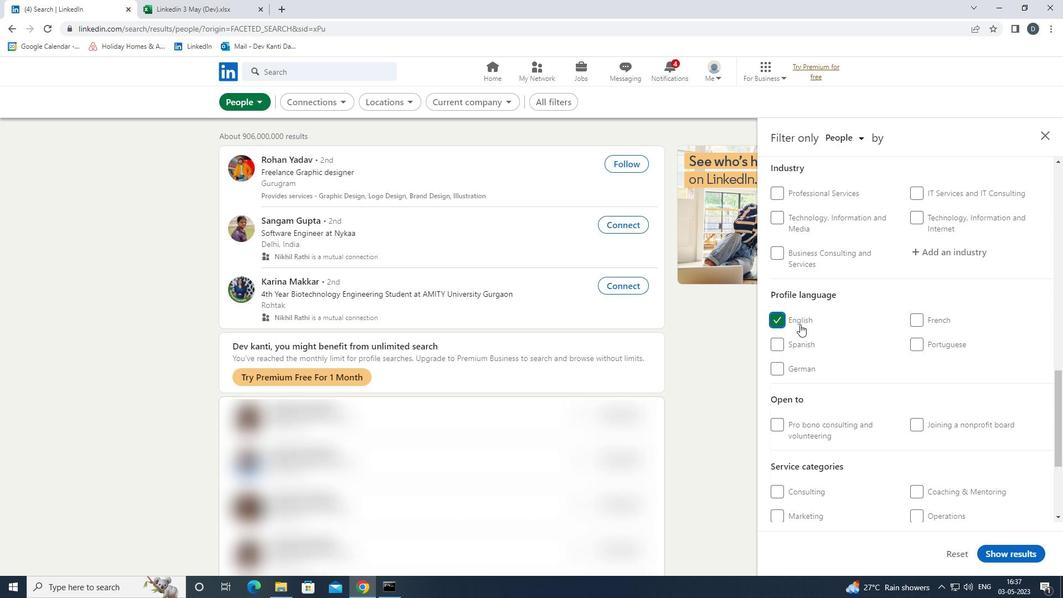 
Action: Mouse scrolled (805, 325) with delta (0, 0)
Screenshot: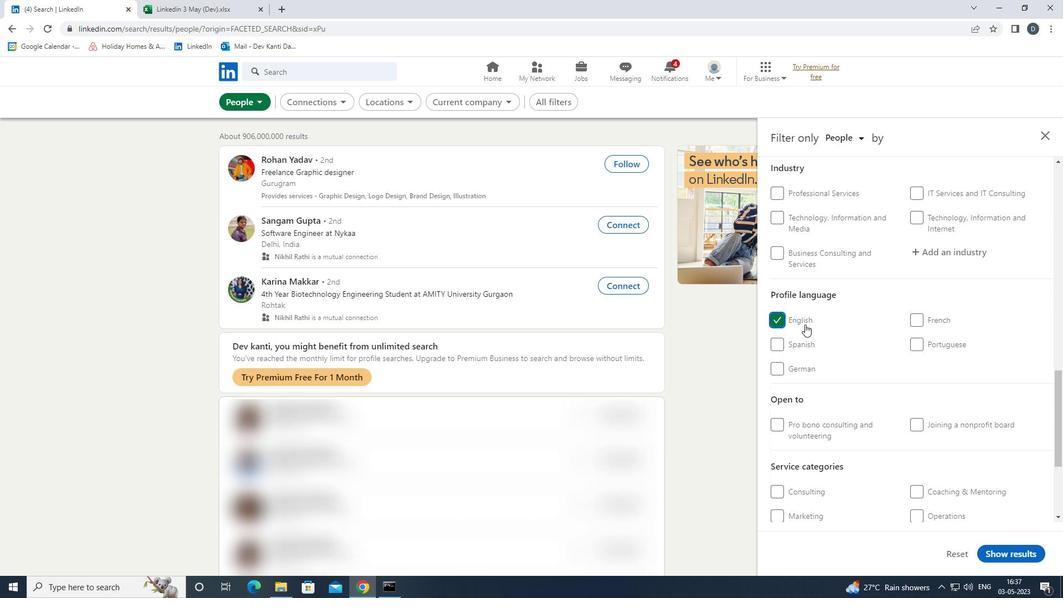 
Action: Mouse moved to (932, 305)
Screenshot: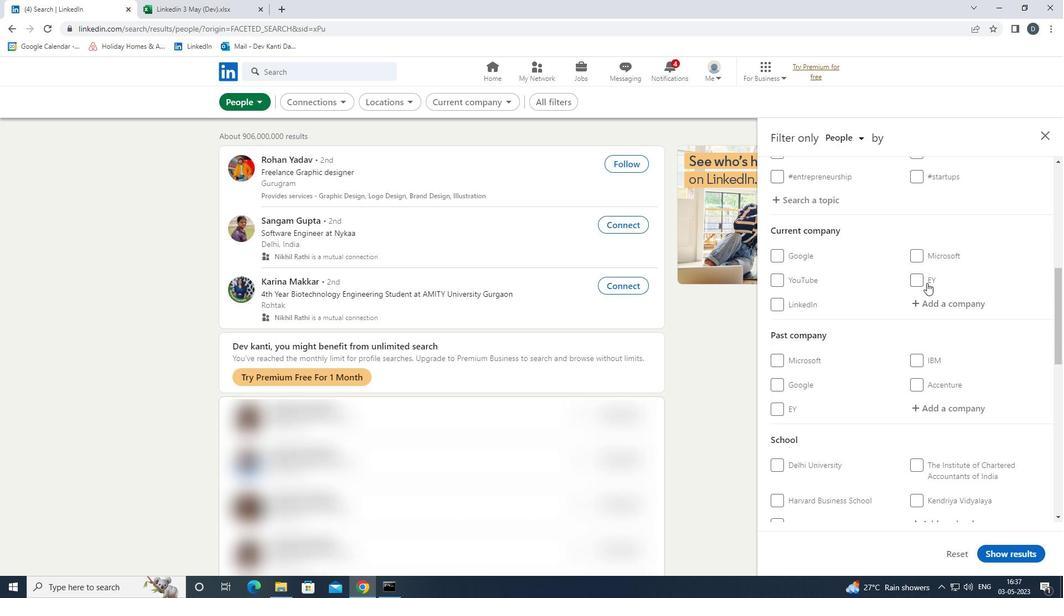 
Action: Mouse pressed left at (932, 305)
Screenshot: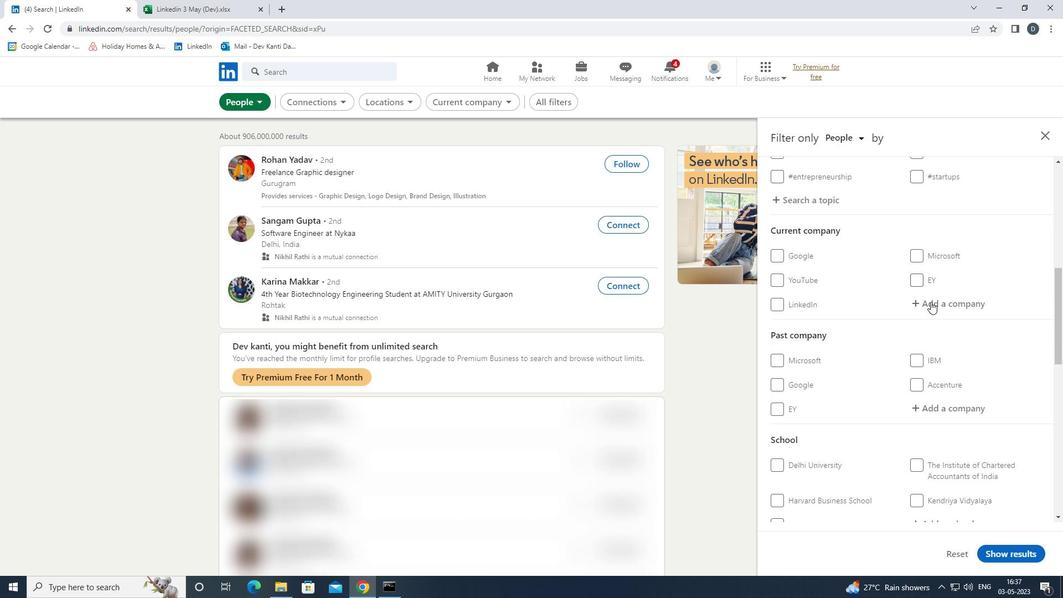 
Action: Key pressed <Key.shift>BHARAT<Key.space><Key.shift>SERUMS<Key.down><Key.enter>
Screenshot: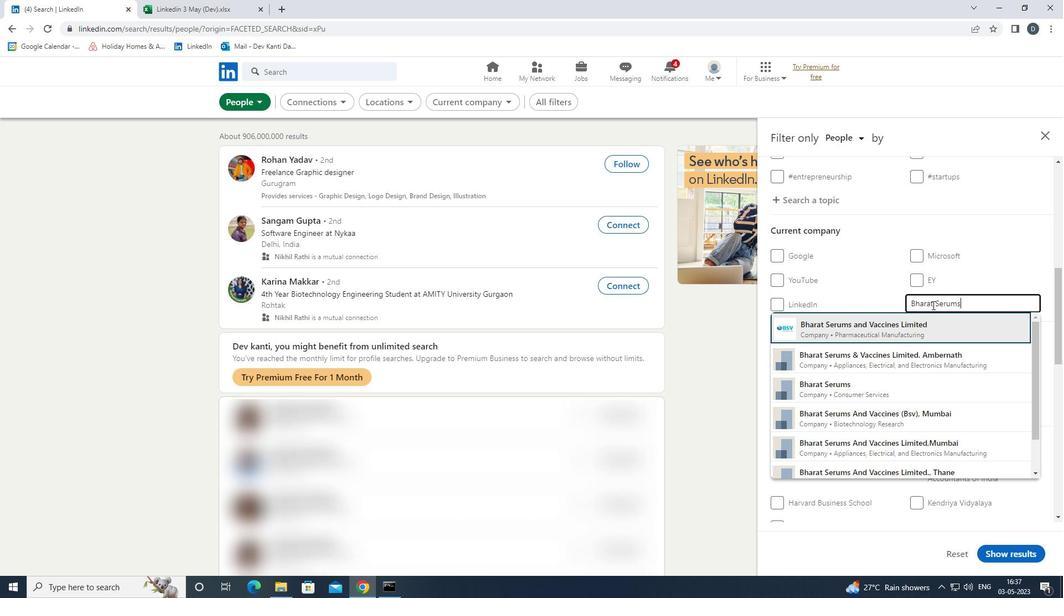 
Action: Mouse moved to (936, 304)
Screenshot: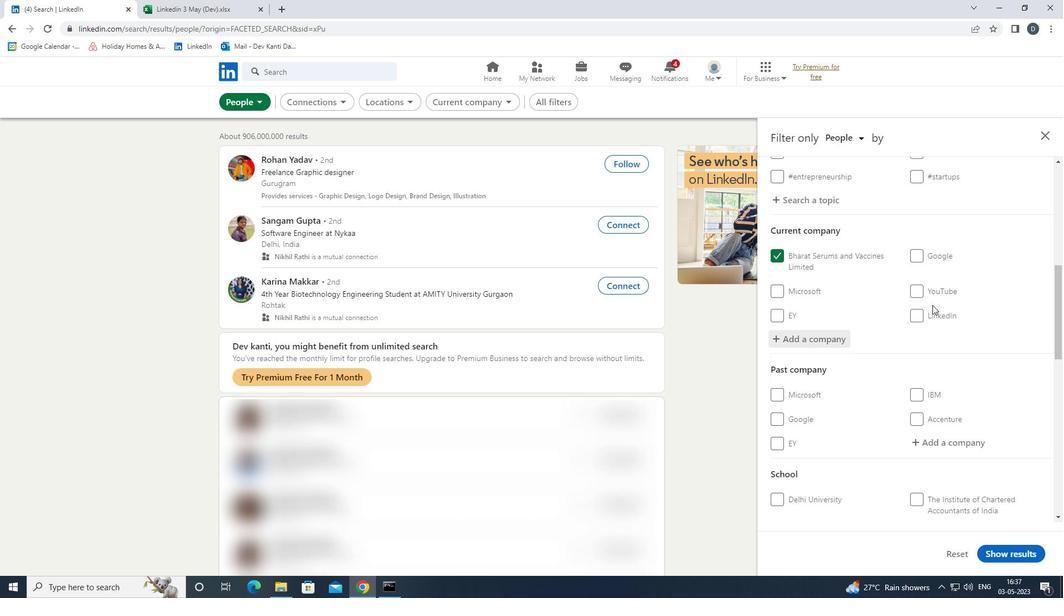 
Action: Mouse scrolled (936, 304) with delta (0, 0)
Screenshot: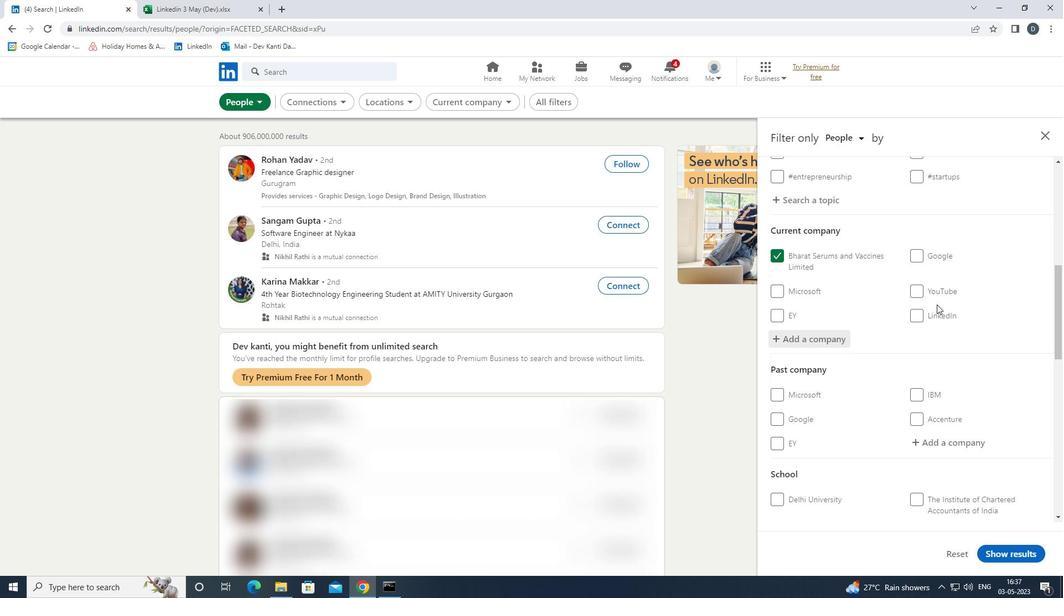 
Action: Mouse moved to (939, 308)
Screenshot: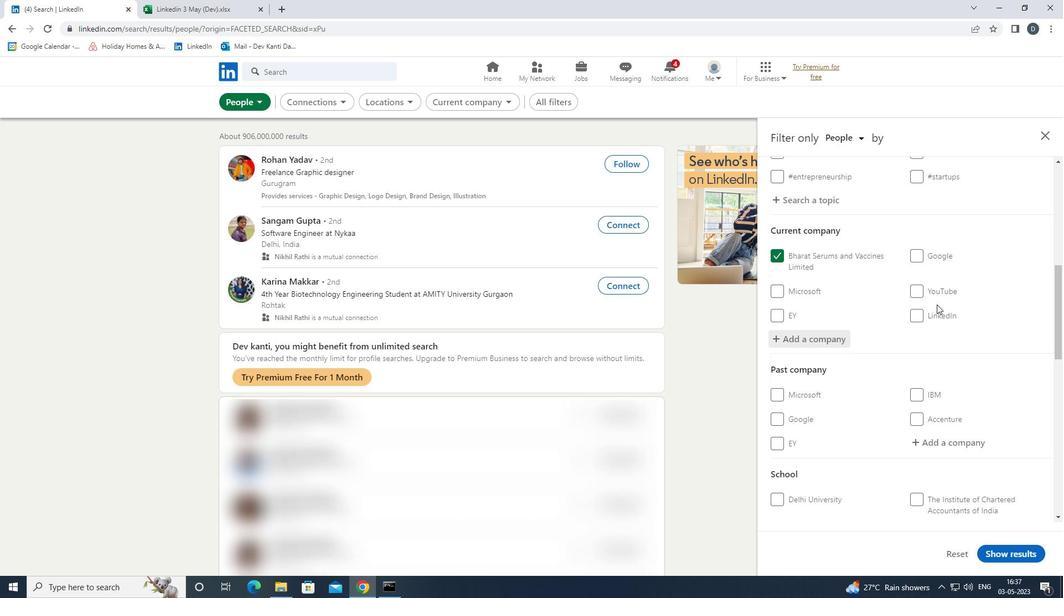 
Action: Mouse scrolled (939, 307) with delta (0, 0)
Screenshot: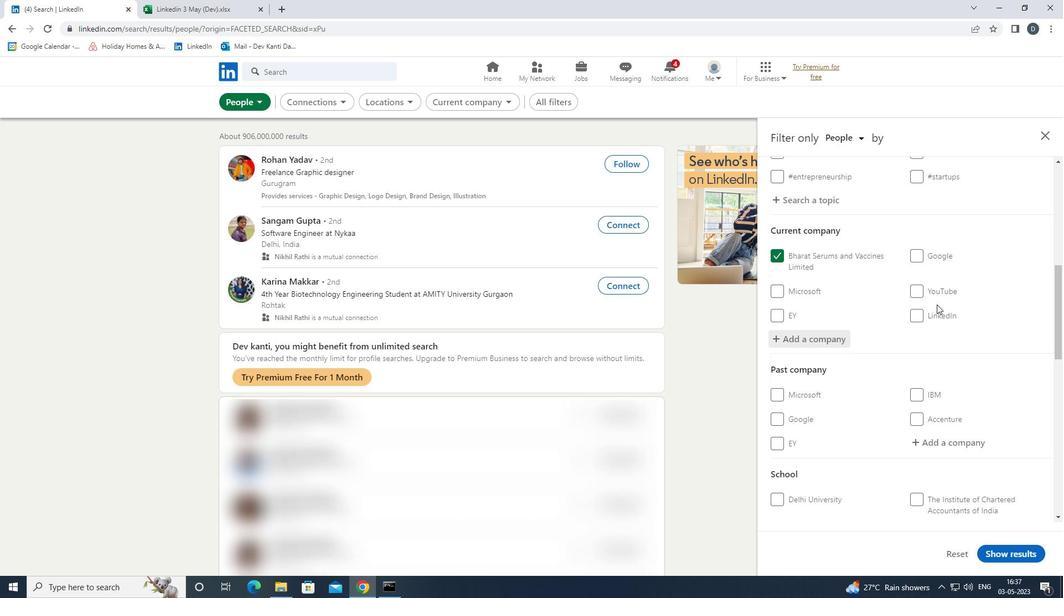 
Action: Mouse moved to (940, 309)
Screenshot: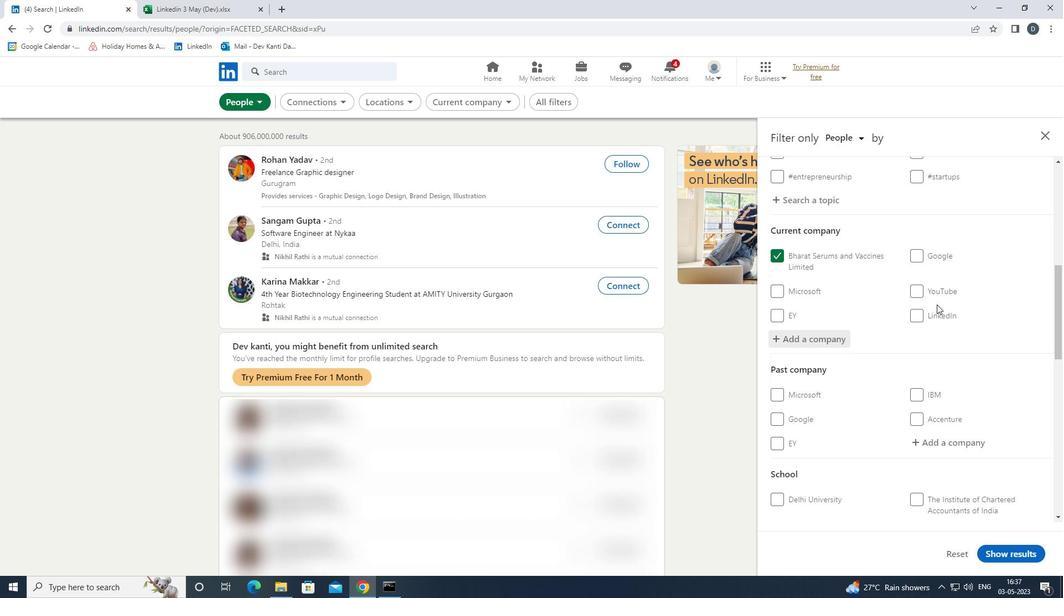 
Action: Mouse scrolled (940, 308) with delta (0, 0)
Screenshot: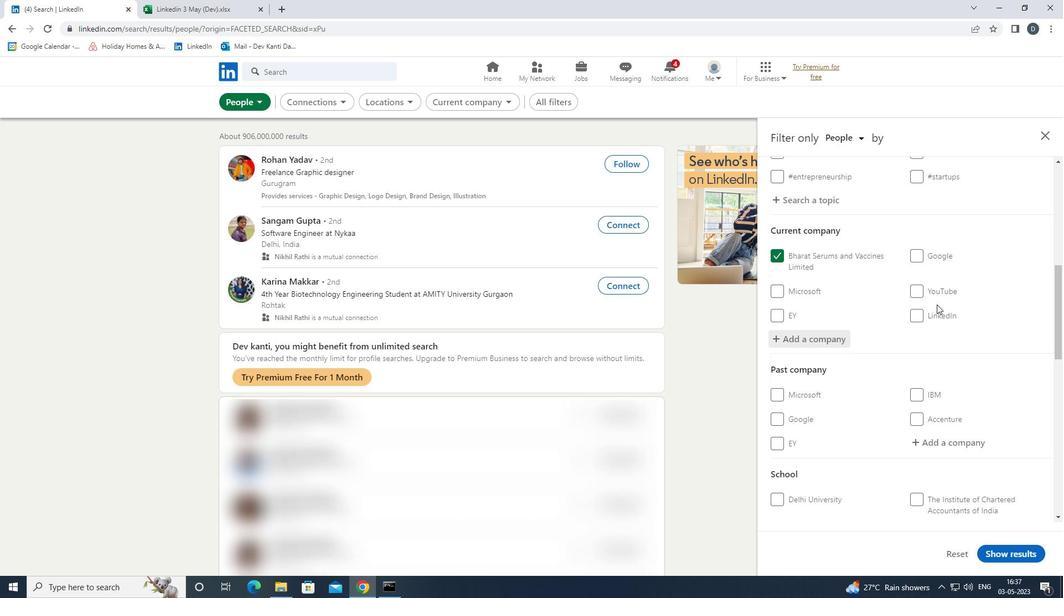 
Action: Mouse moved to (934, 304)
Screenshot: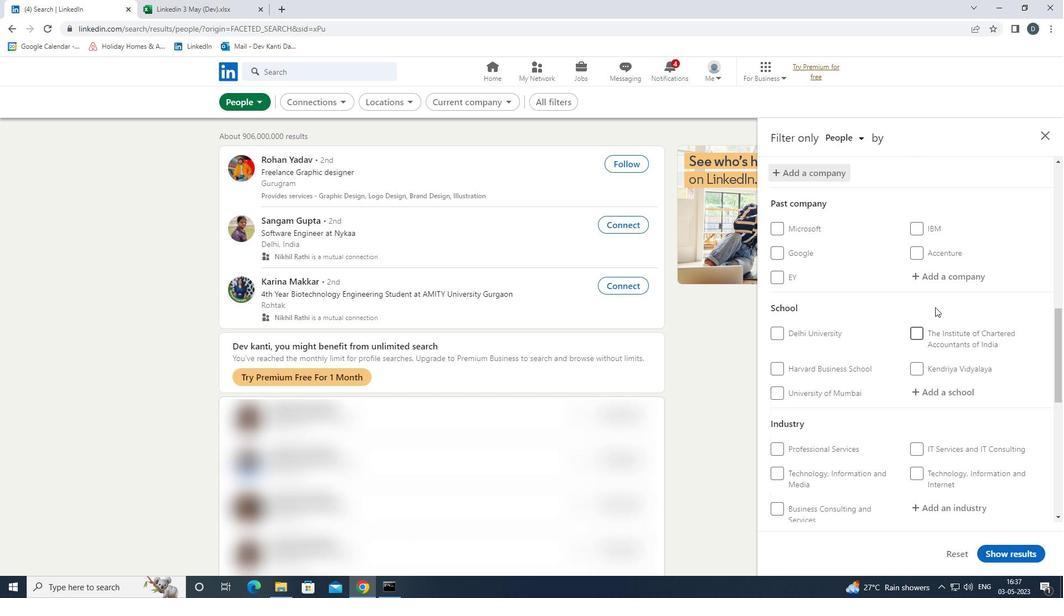 
Action: Mouse scrolled (934, 303) with delta (0, 0)
Screenshot: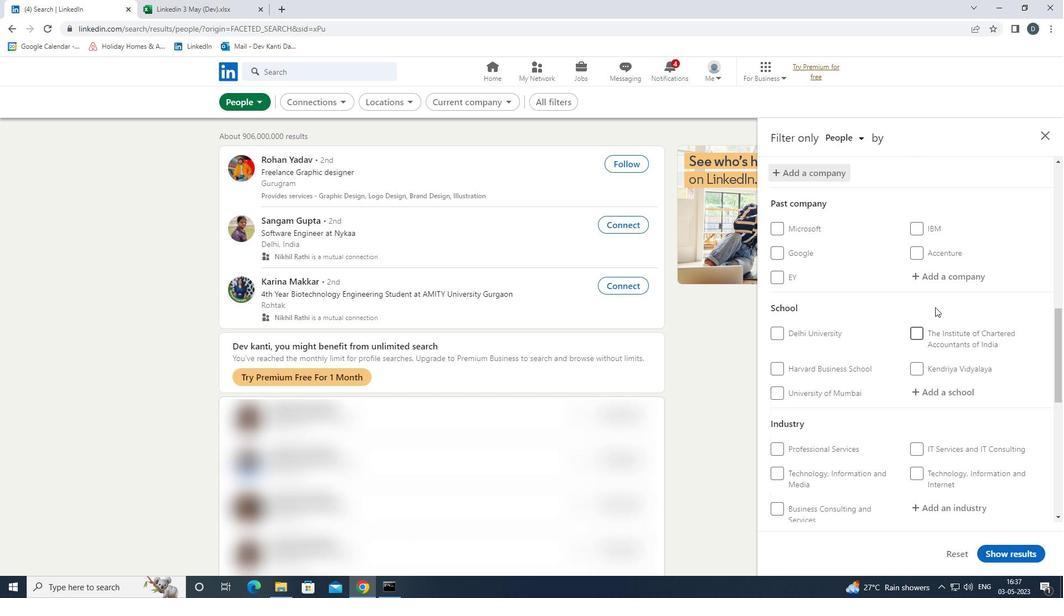 
Action: Mouse moved to (934, 314)
Screenshot: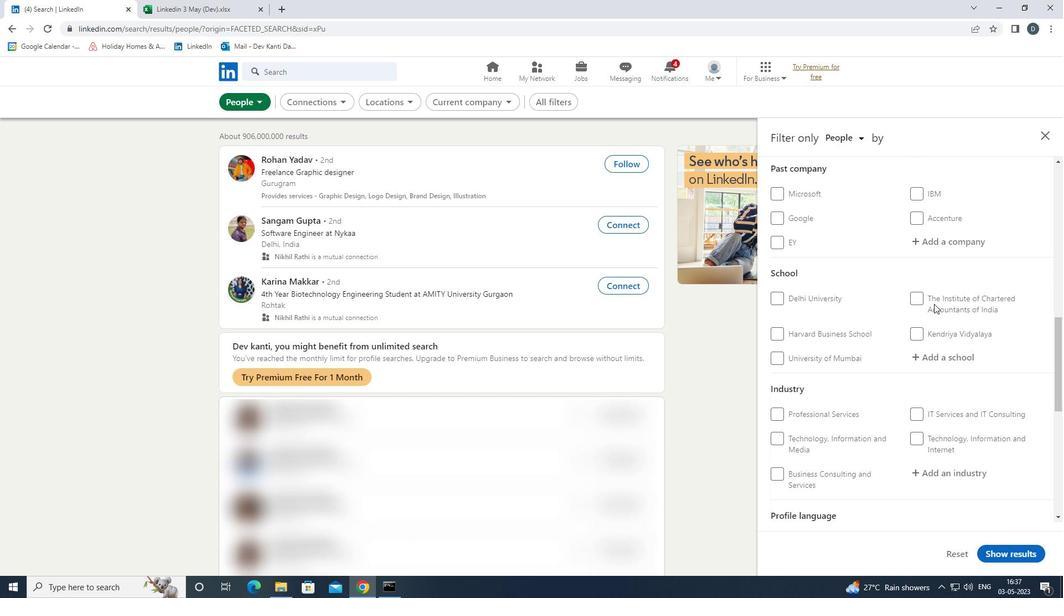 
Action: Mouse scrolled (934, 313) with delta (0, 0)
Screenshot: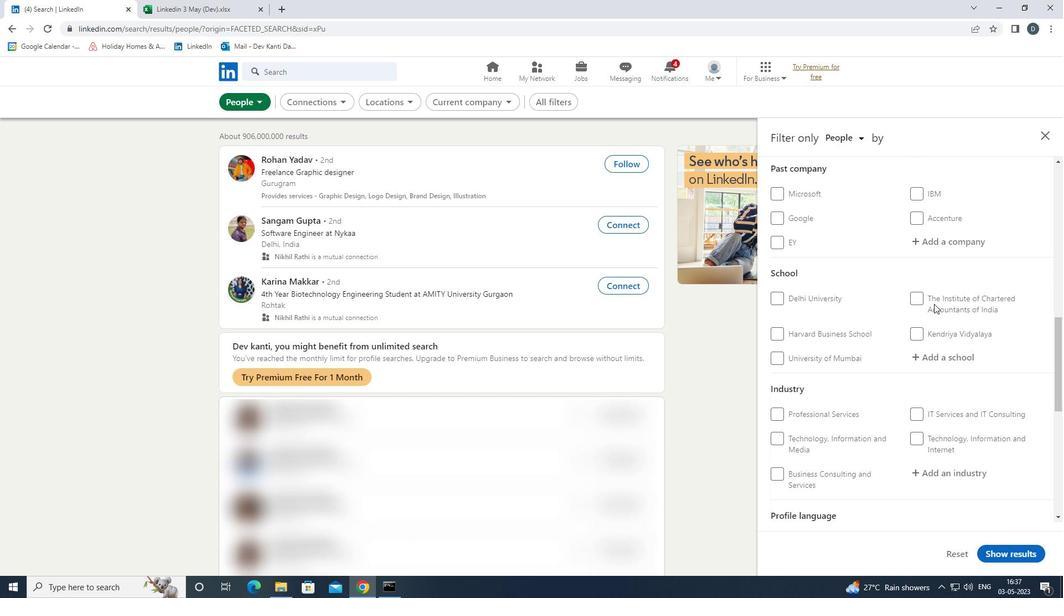 
Action: Mouse moved to (943, 286)
Screenshot: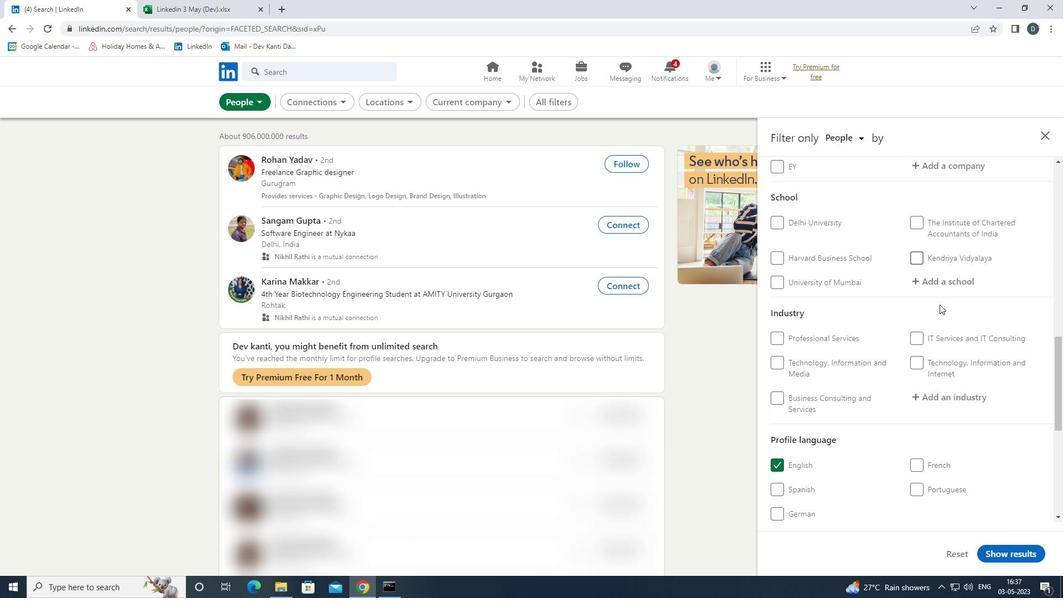 
Action: Mouse pressed left at (943, 286)
Screenshot: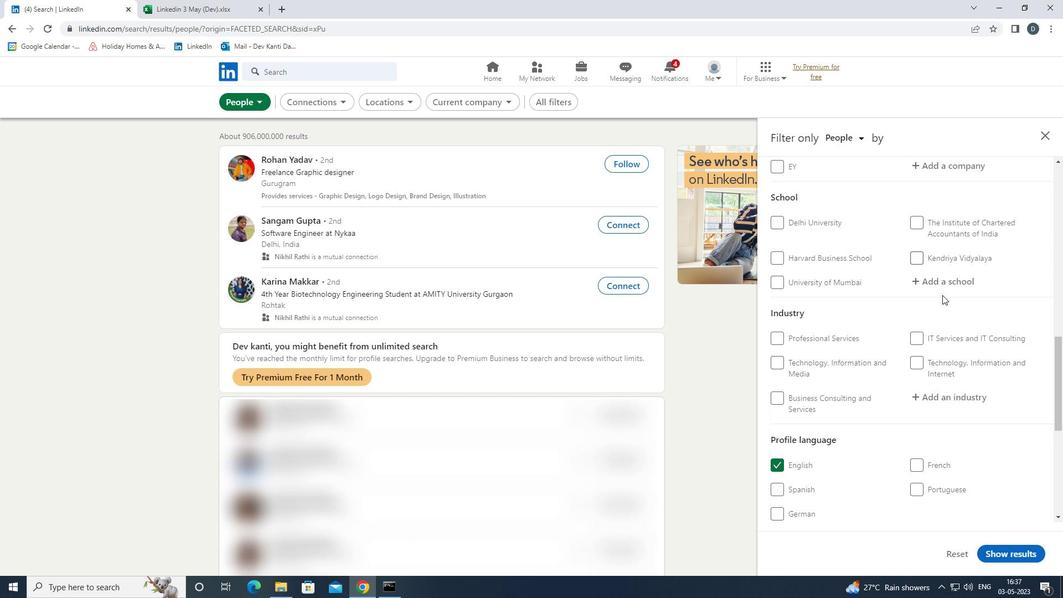 
Action: Key pressed <Key.shift>CALCUTTA<Key.space><Key.down><Key.enter>
Screenshot: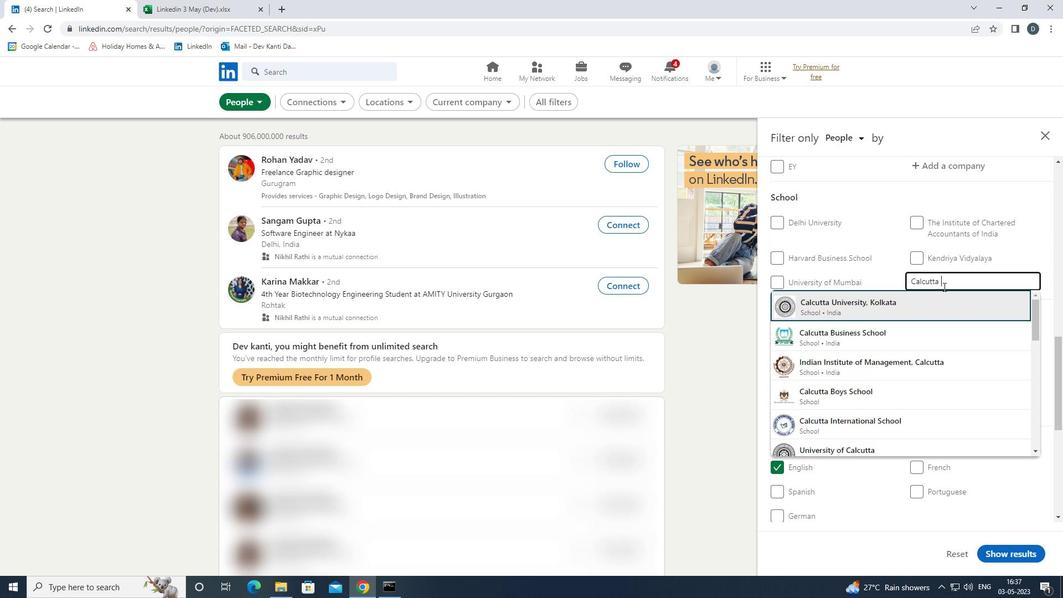
Action: Mouse moved to (935, 286)
Screenshot: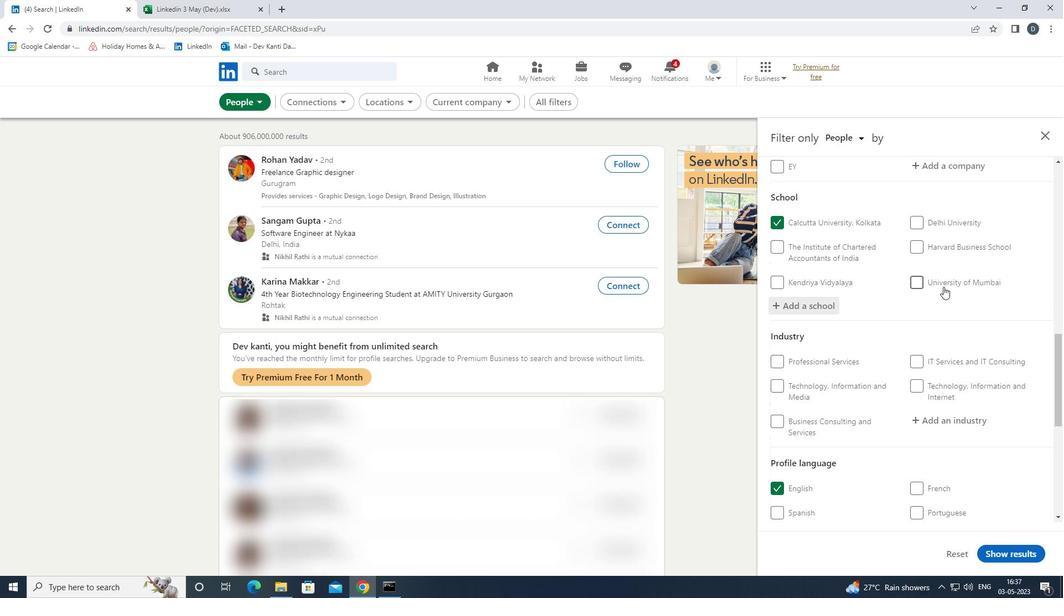 
Action: Mouse scrolled (935, 286) with delta (0, 0)
Screenshot: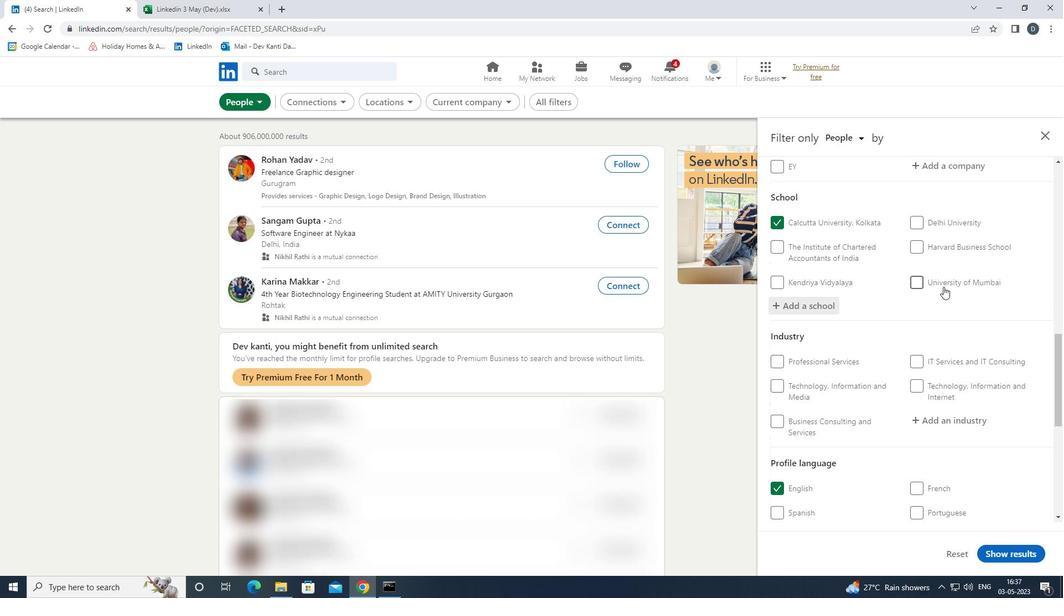 
Action: Mouse scrolled (935, 286) with delta (0, 0)
Screenshot: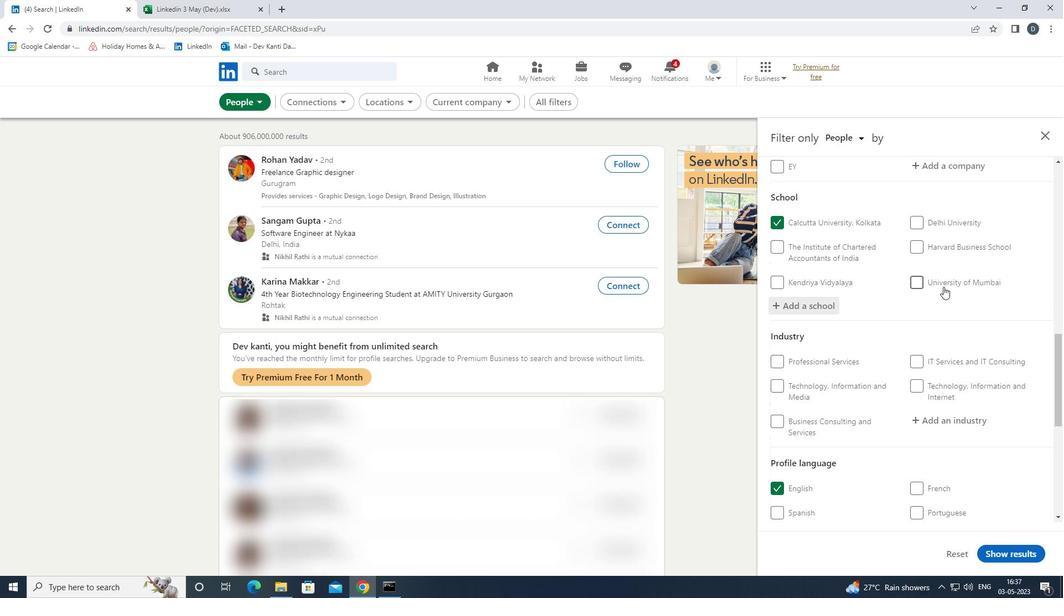 
Action: Mouse moved to (934, 310)
Screenshot: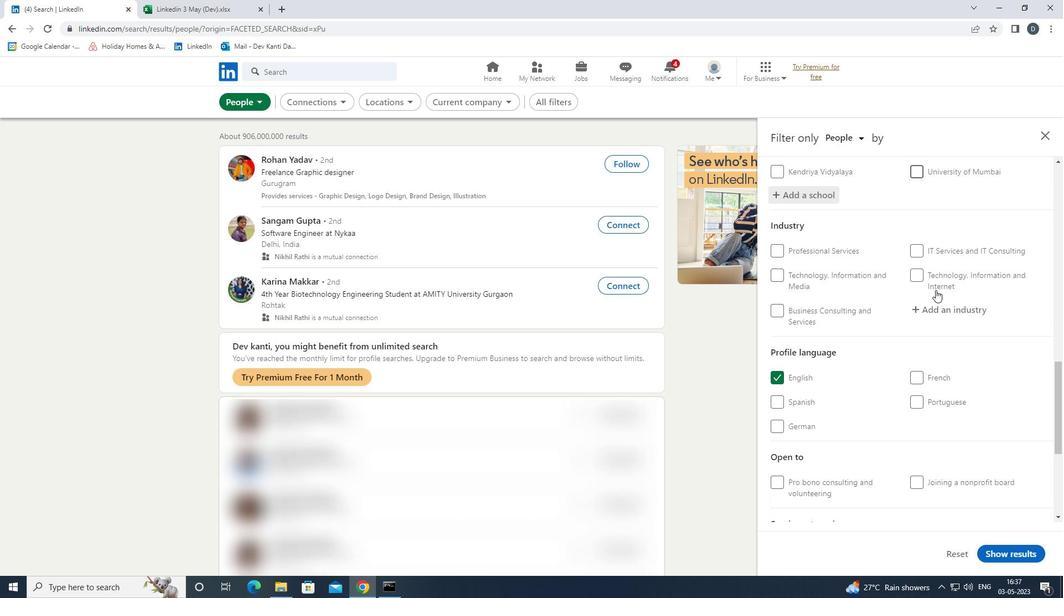 
Action: Mouse pressed left at (934, 310)
Screenshot: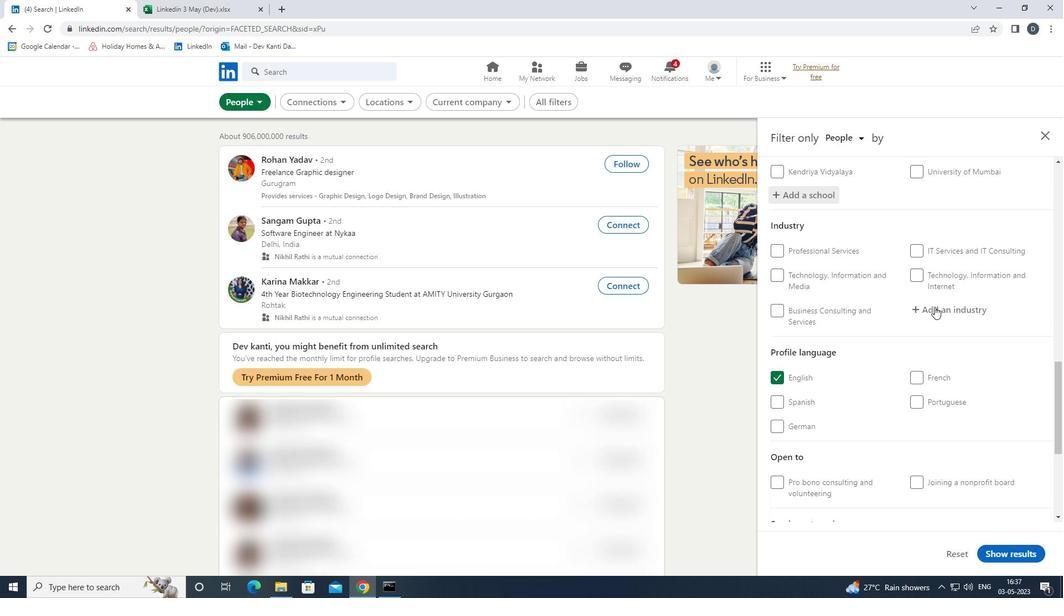 
Action: Key pressed <Key.shift>MARKETING<Key.space><Key.shift>S<Key.down><Key.enter>
Screenshot: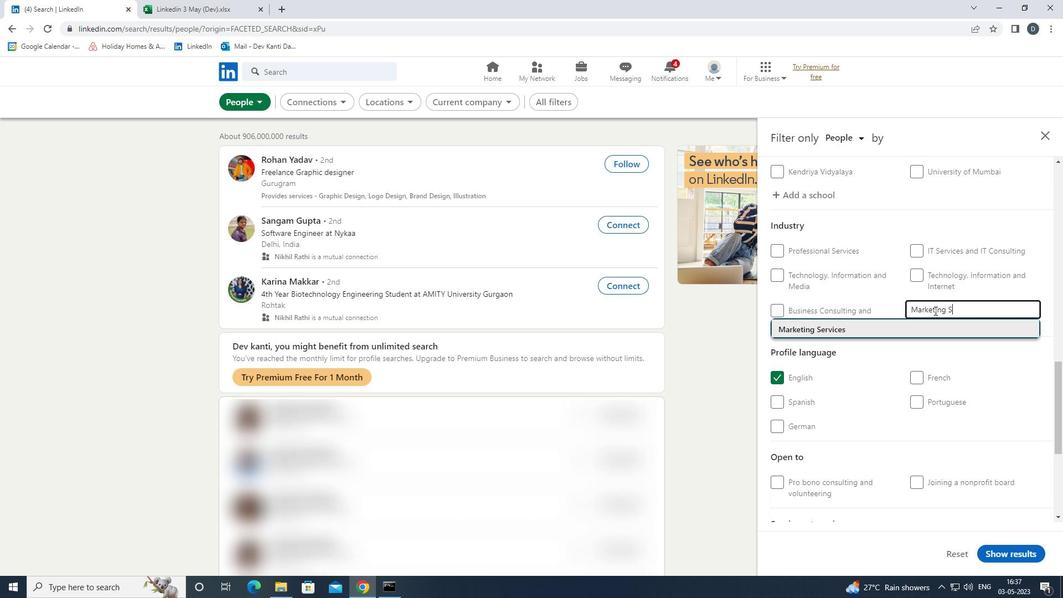 
Action: Mouse moved to (926, 311)
Screenshot: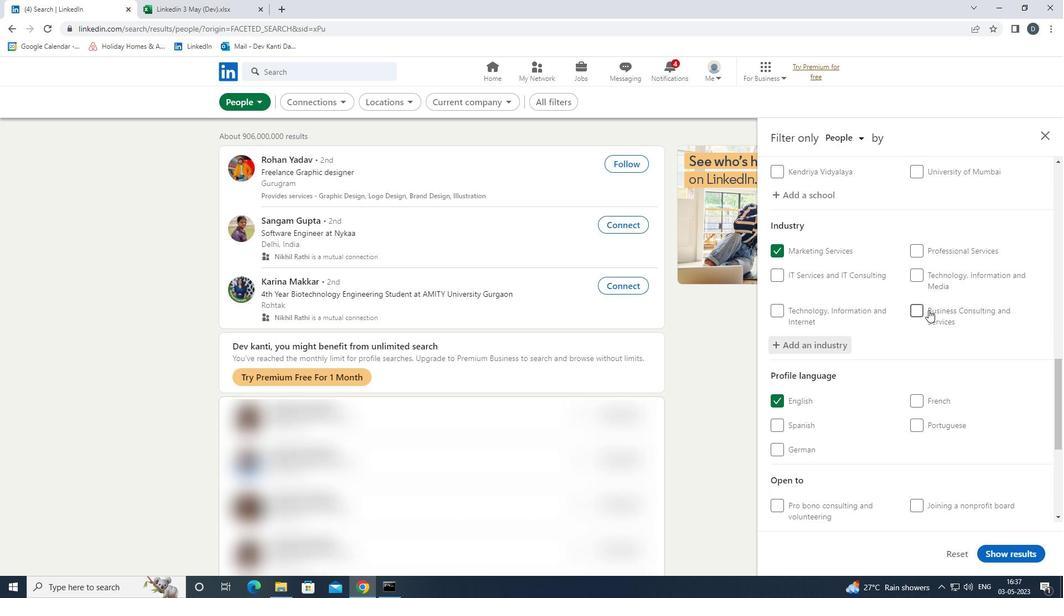 
Action: Mouse scrolled (926, 310) with delta (0, 0)
Screenshot: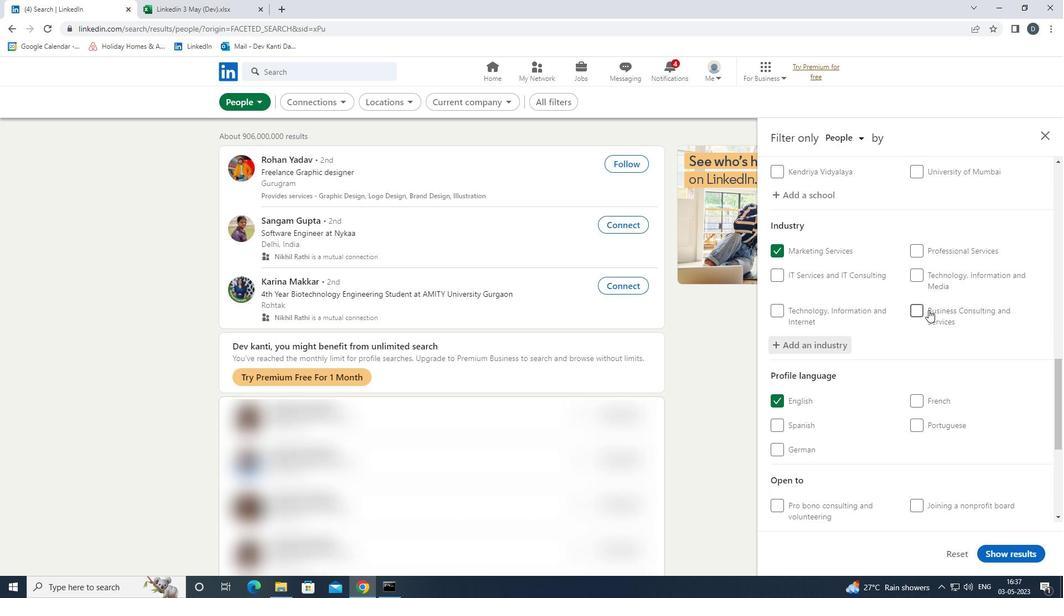 
Action: Mouse moved to (927, 312)
Screenshot: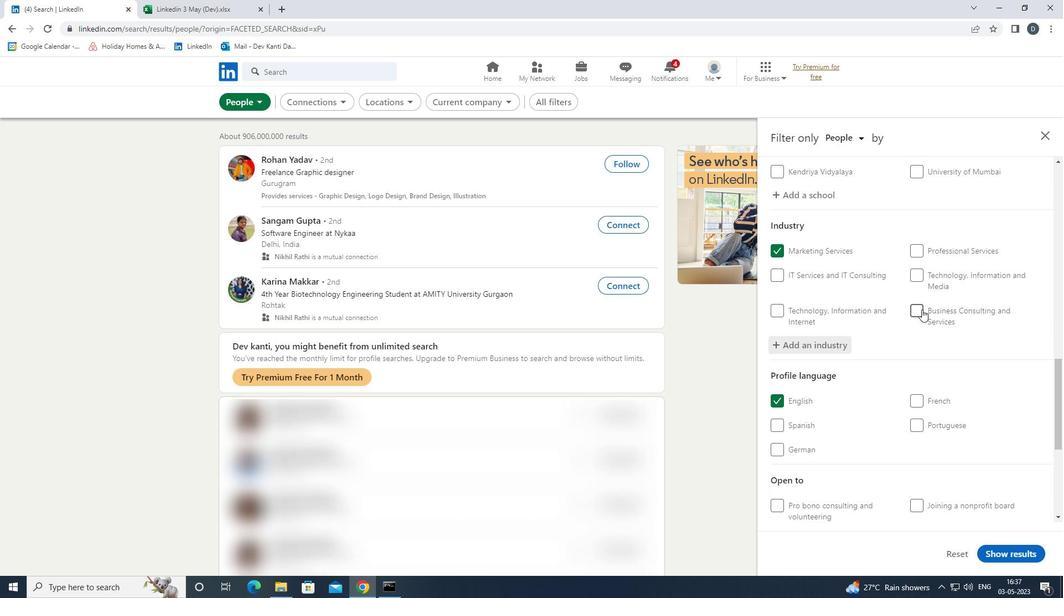 
Action: Mouse scrolled (927, 311) with delta (0, 0)
Screenshot: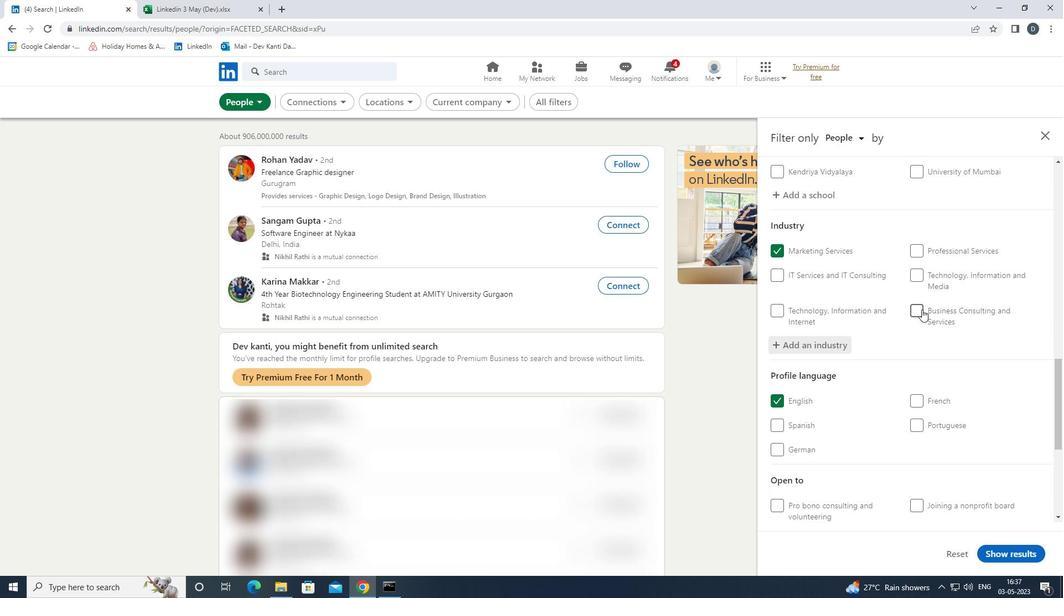 
Action: Mouse moved to (927, 312)
Screenshot: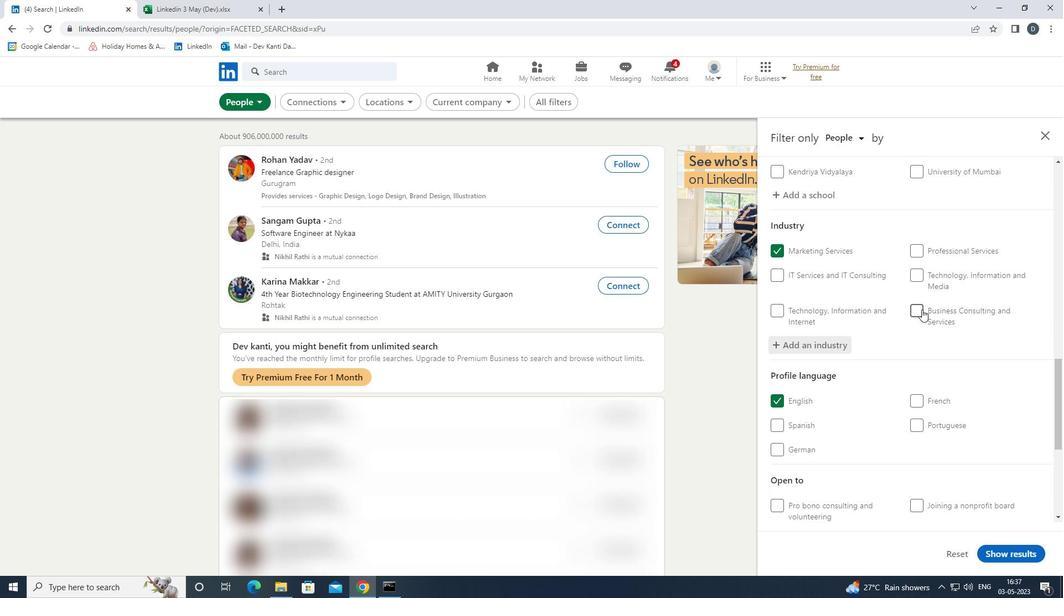 
Action: Mouse scrolled (927, 312) with delta (0, 0)
Screenshot: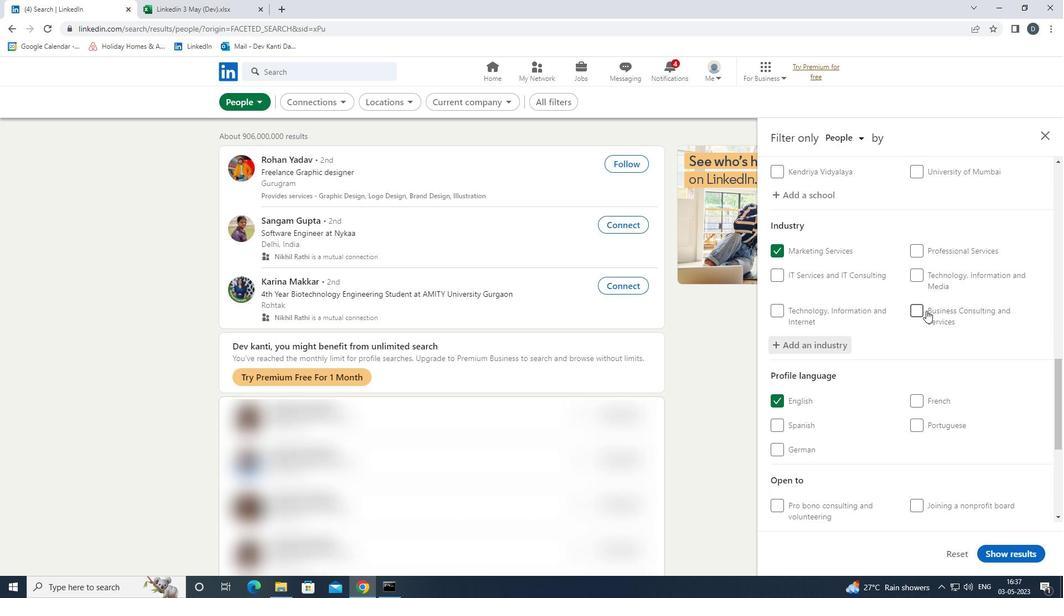 
Action: Mouse moved to (928, 312)
Screenshot: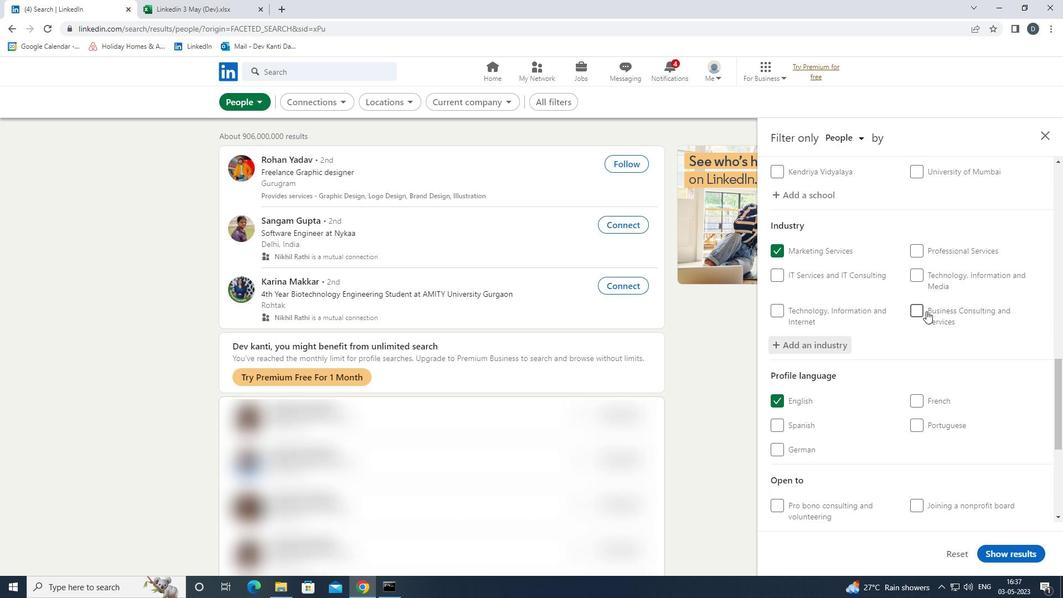 
Action: Mouse scrolled (928, 312) with delta (0, 0)
Screenshot: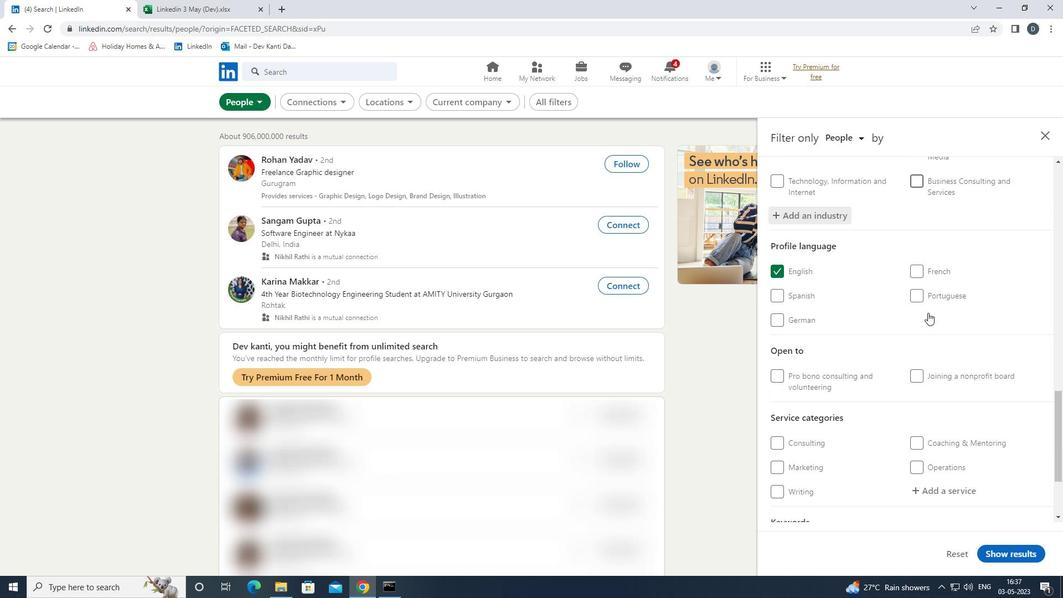 
Action: Mouse scrolled (928, 312) with delta (0, 0)
Screenshot: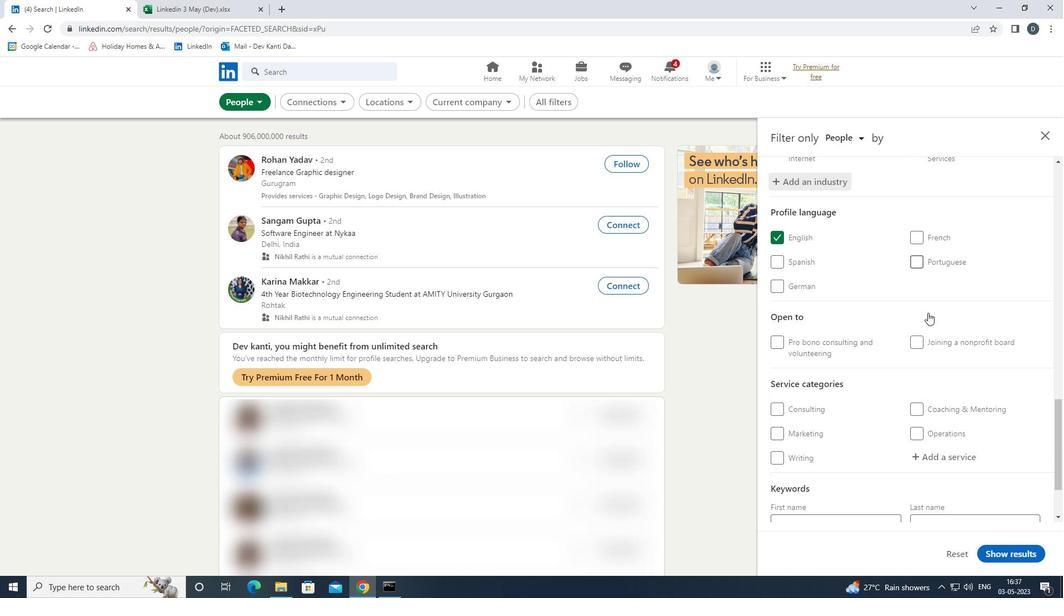 
Action: Mouse moved to (941, 371)
Screenshot: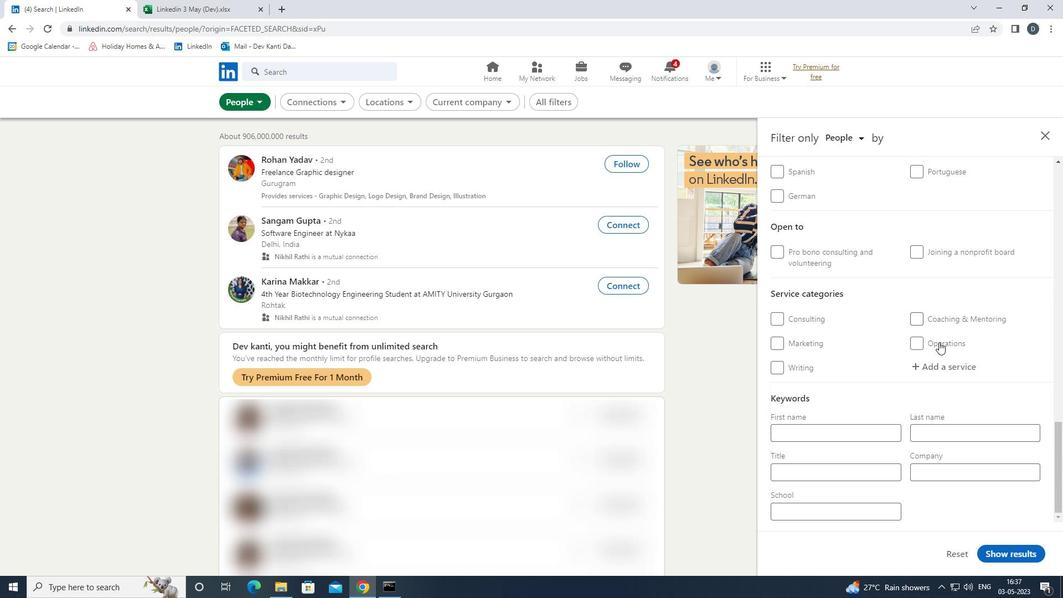 
Action: Mouse pressed left at (941, 371)
Screenshot: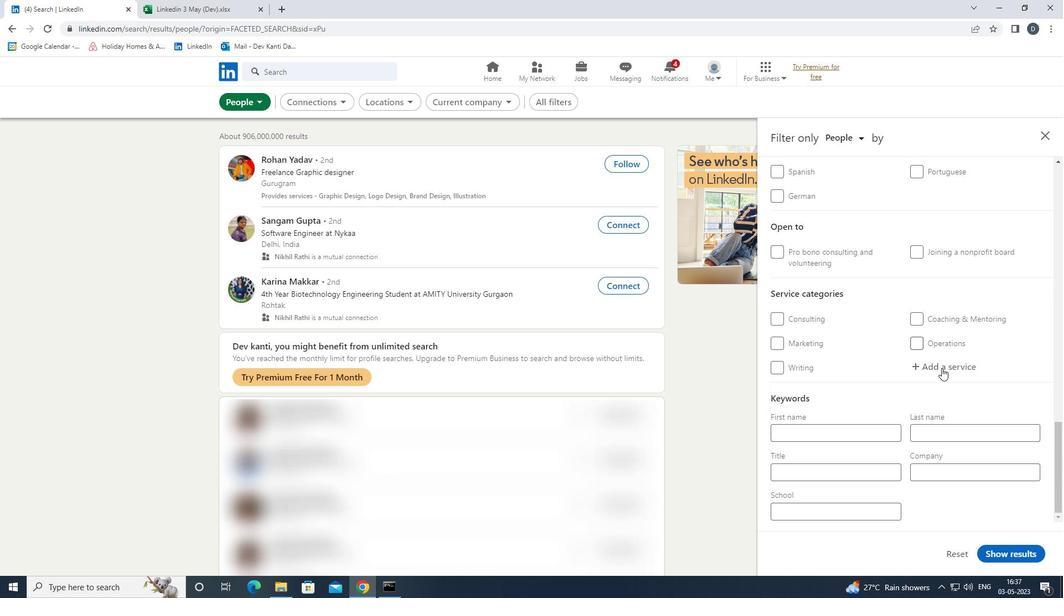 
Action: Mouse moved to (935, 366)
Screenshot: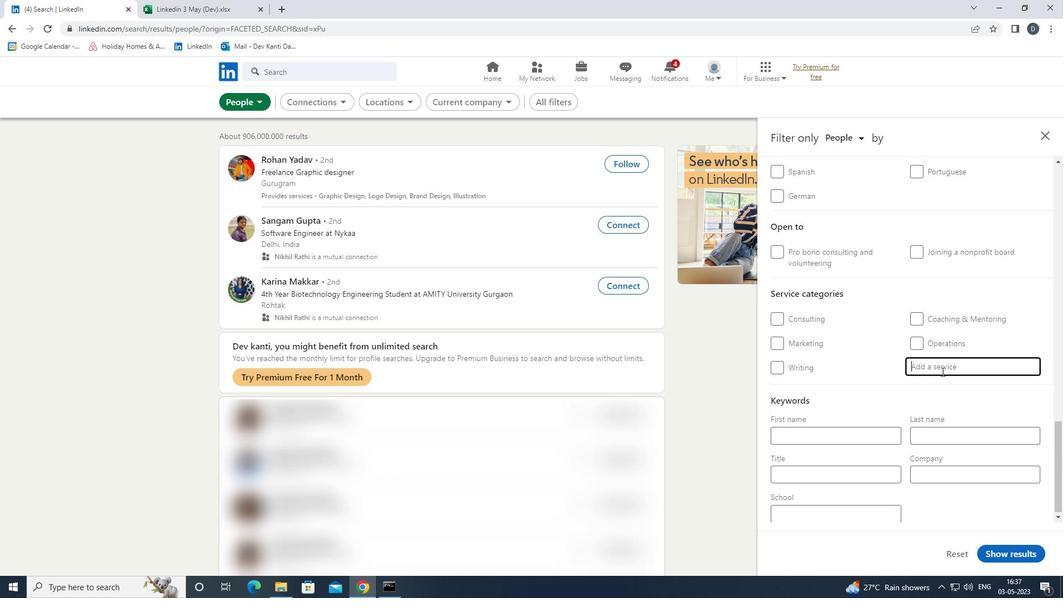 
Action: Key pressed <Key.shift>STRATG
Screenshot: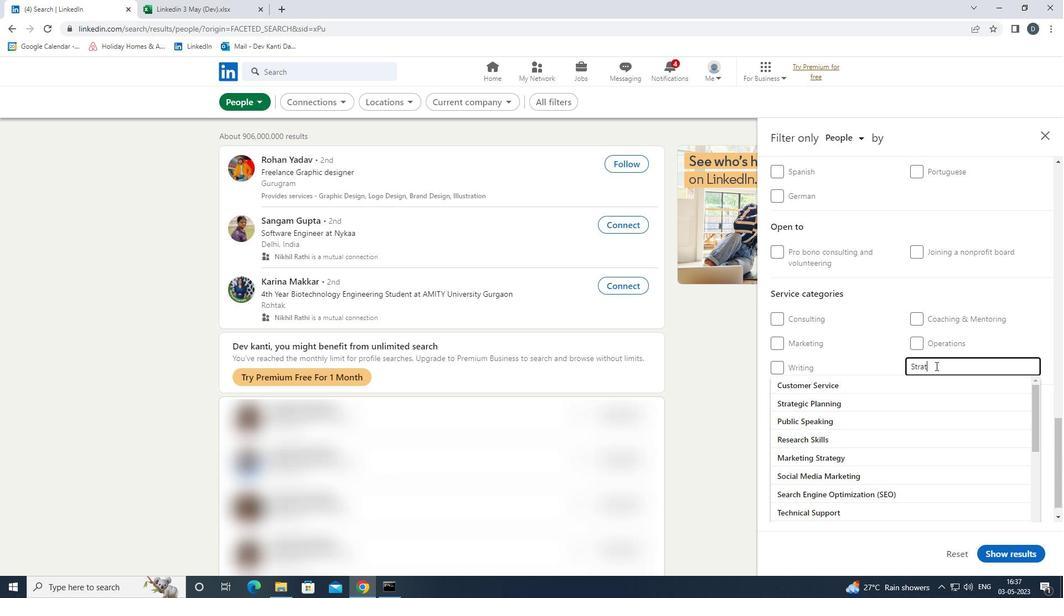 
Action: Mouse moved to (940, 368)
Screenshot: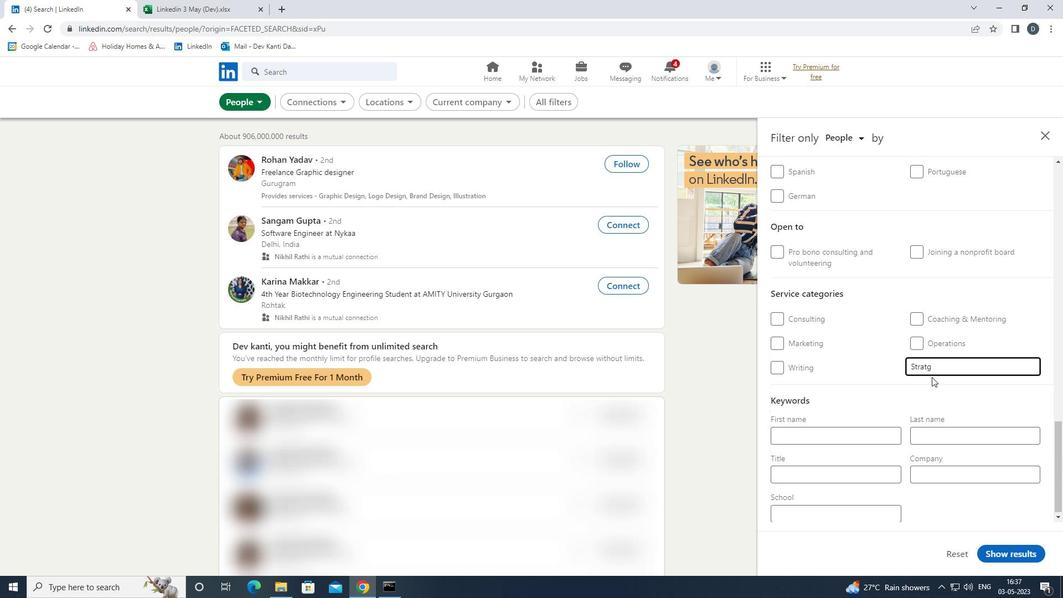 
Action: Key pressed <Key.backspace><Key.down><Key.enter>
Screenshot: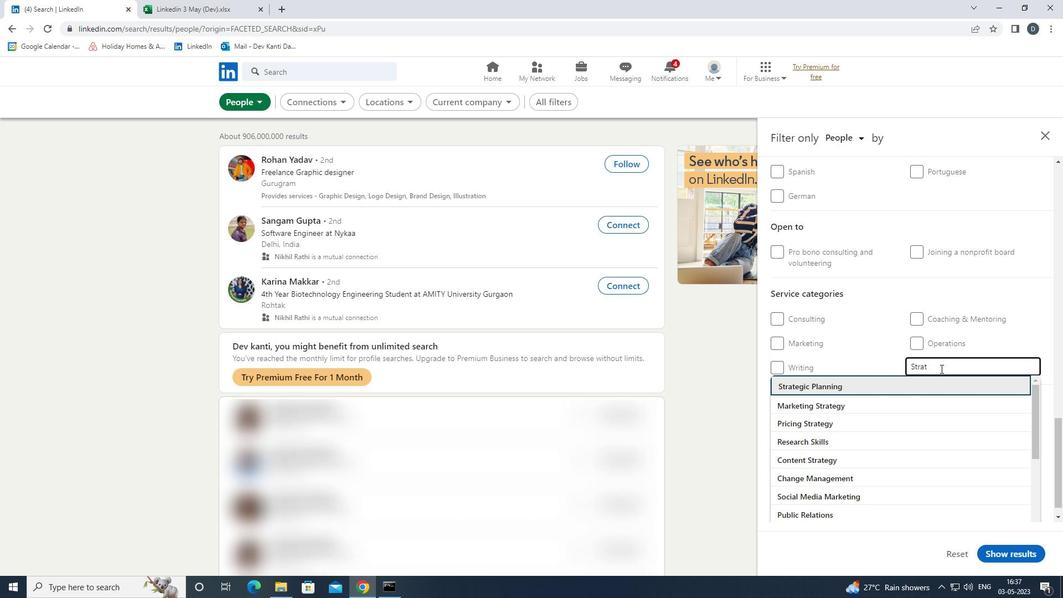 
Action: Mouse scrolled (940, 368) with delta (0, 0)
Screenshot: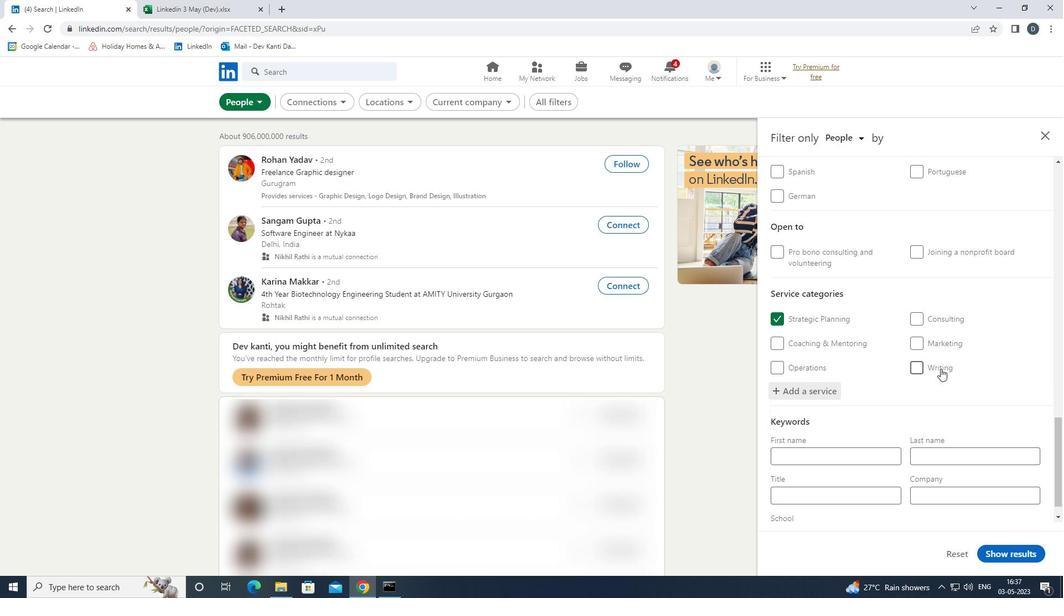 
Action: Mouse moved to (940, 371)
Screenshot: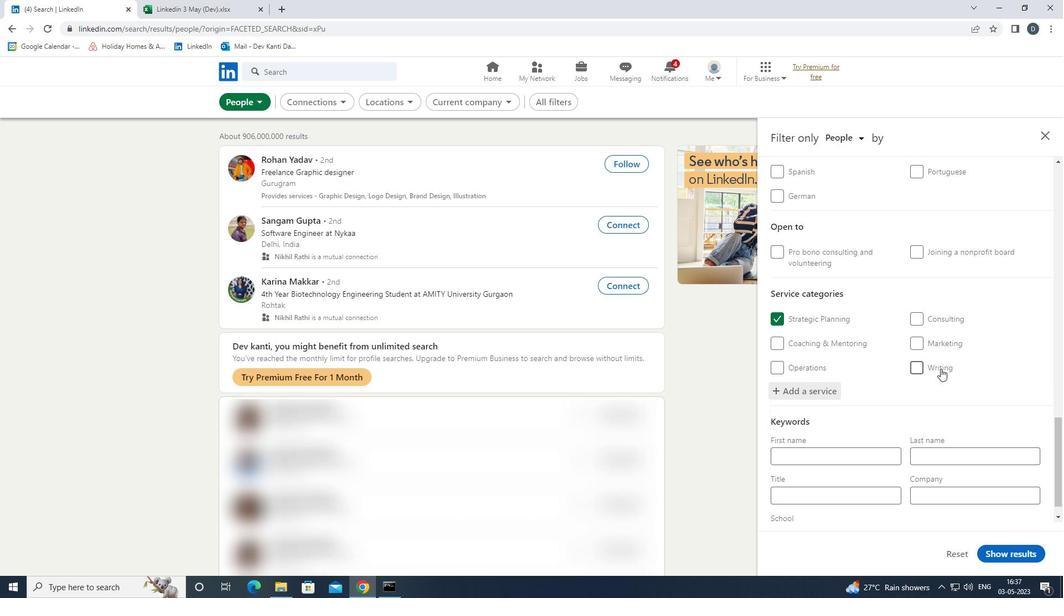 
Action: Mouse scrolled (940, 370) with delta (0, 0)
Screenshot: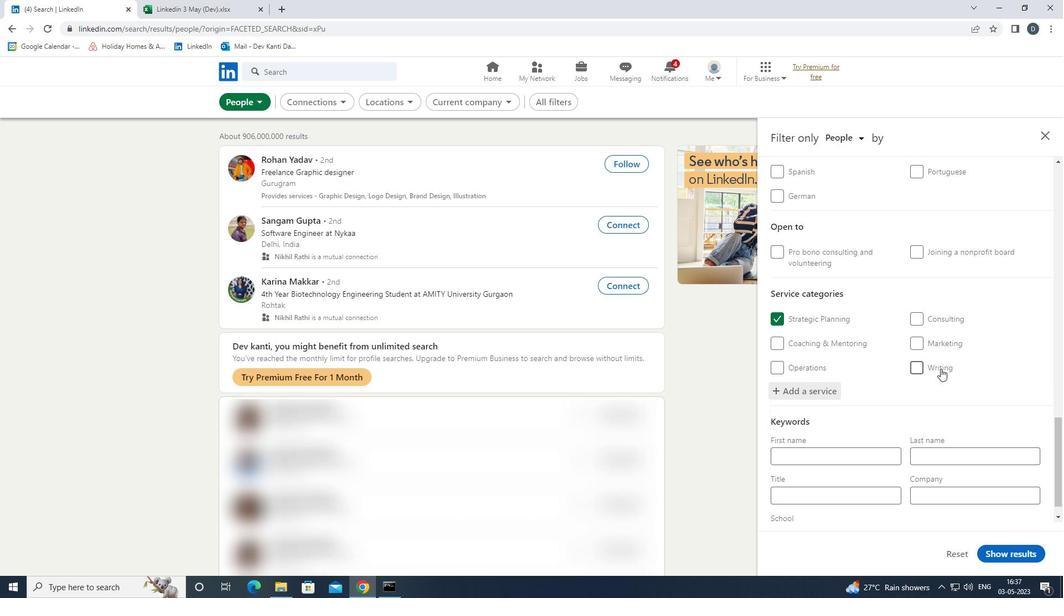 
Action: Mouse moved to (940, 372)
Screenshot: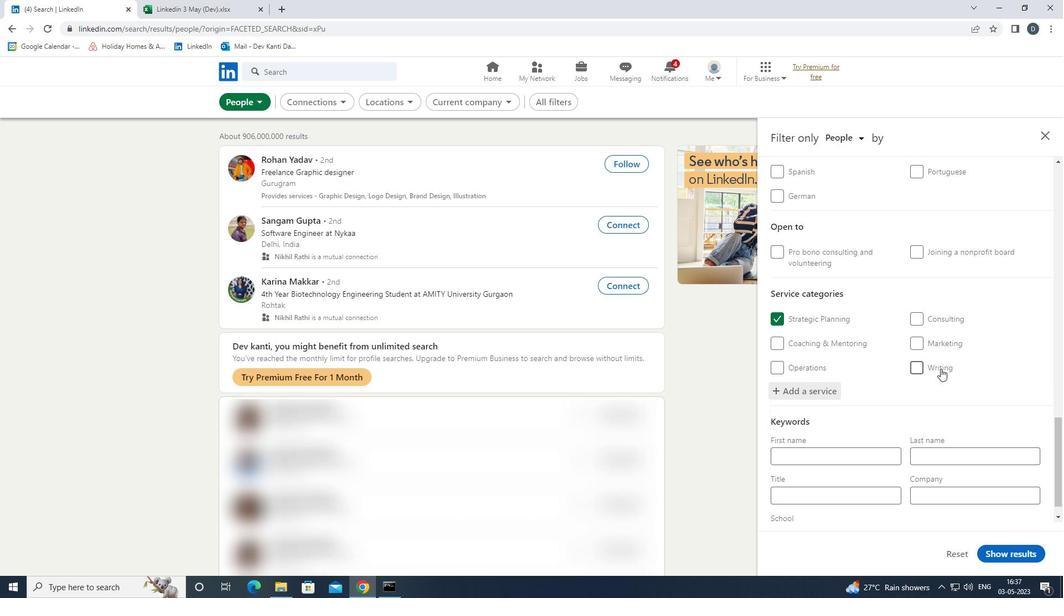 
Action: Mouse scrolled (940, 372) with delta (0, 0)
Screenshot: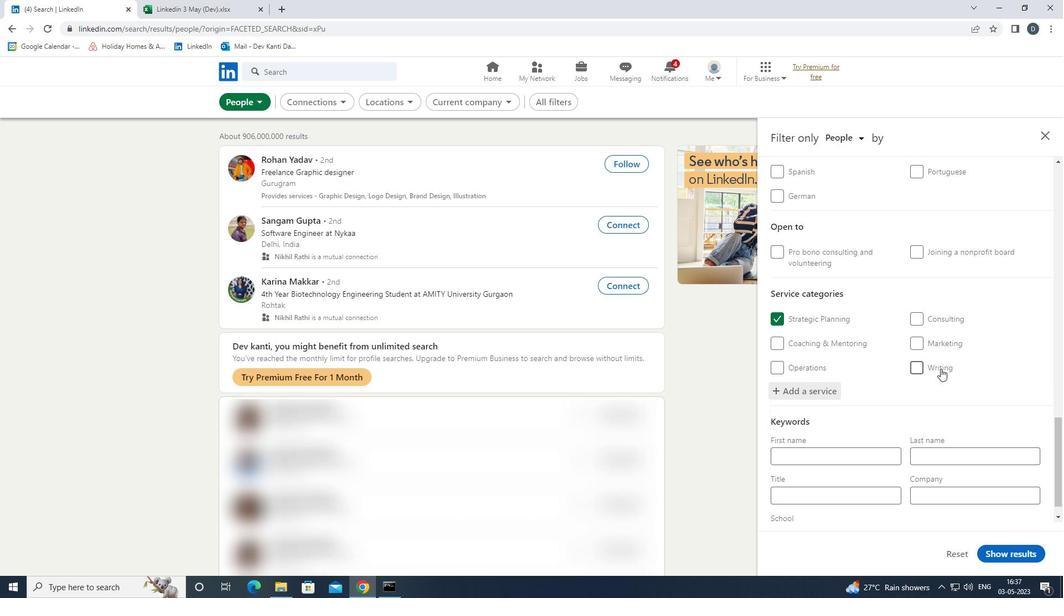 
Action: Mouse moved to (939, 375)
Screenshot: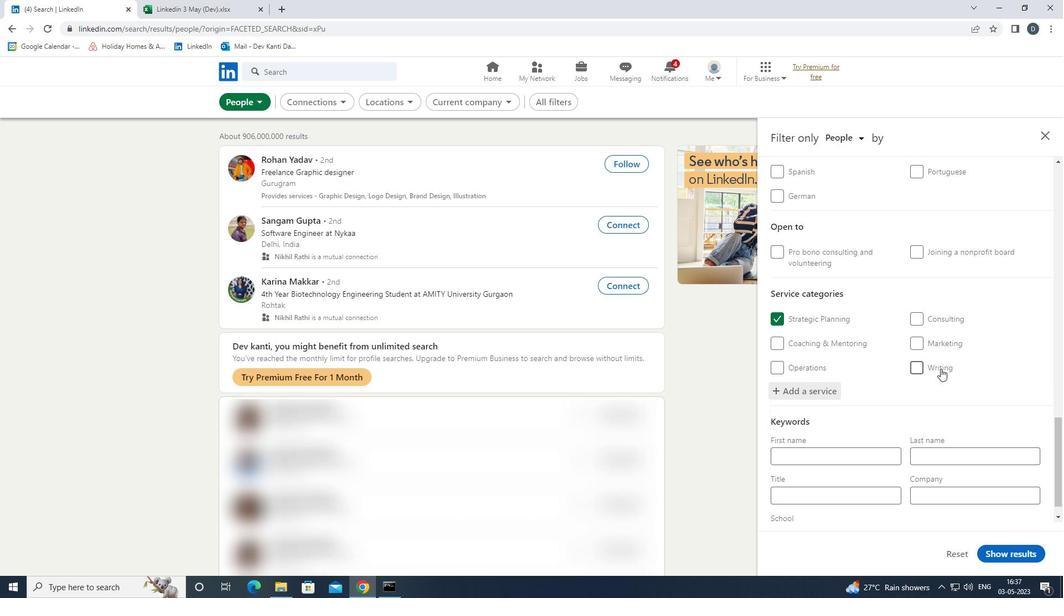 
Action: Mouse scrolled (939, 375) with delta (0, 0)
Screenshot: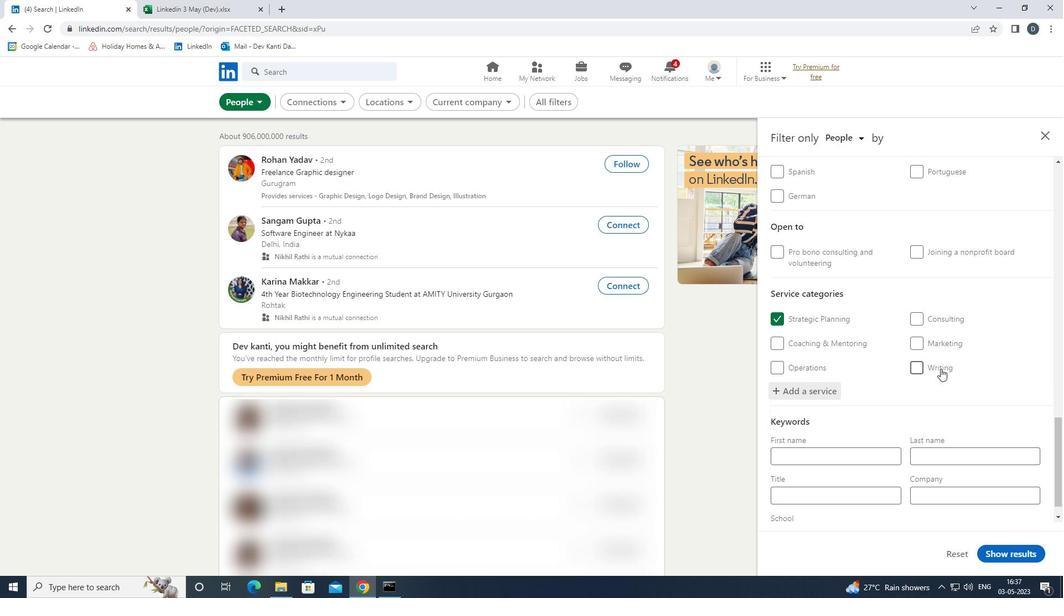 
Action: Mouse moved to (857, 475)
Screenshot: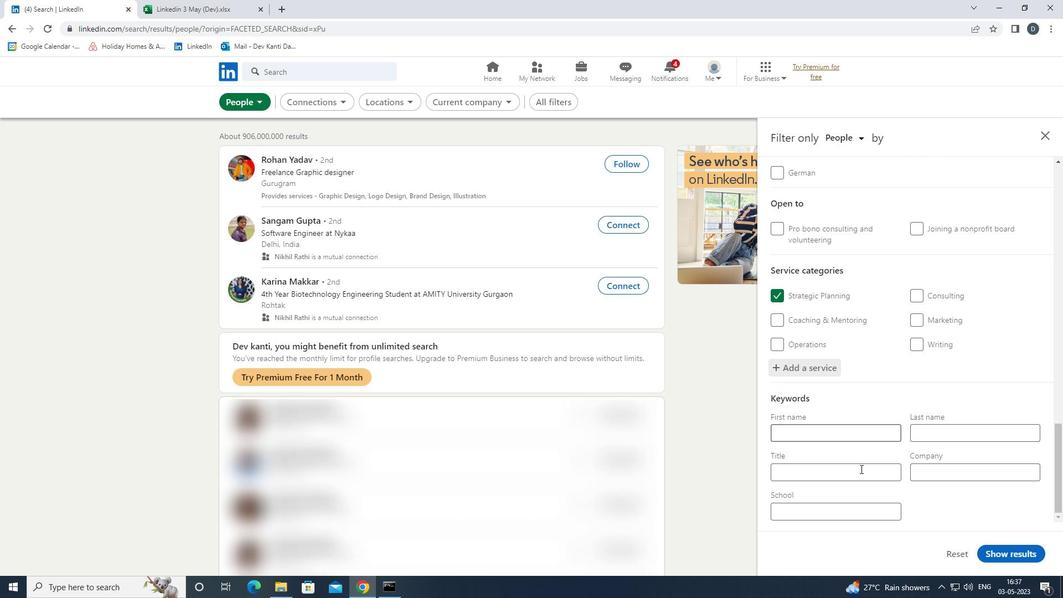 
Action: Mouse pressed left at (857, 475)
Screenshot: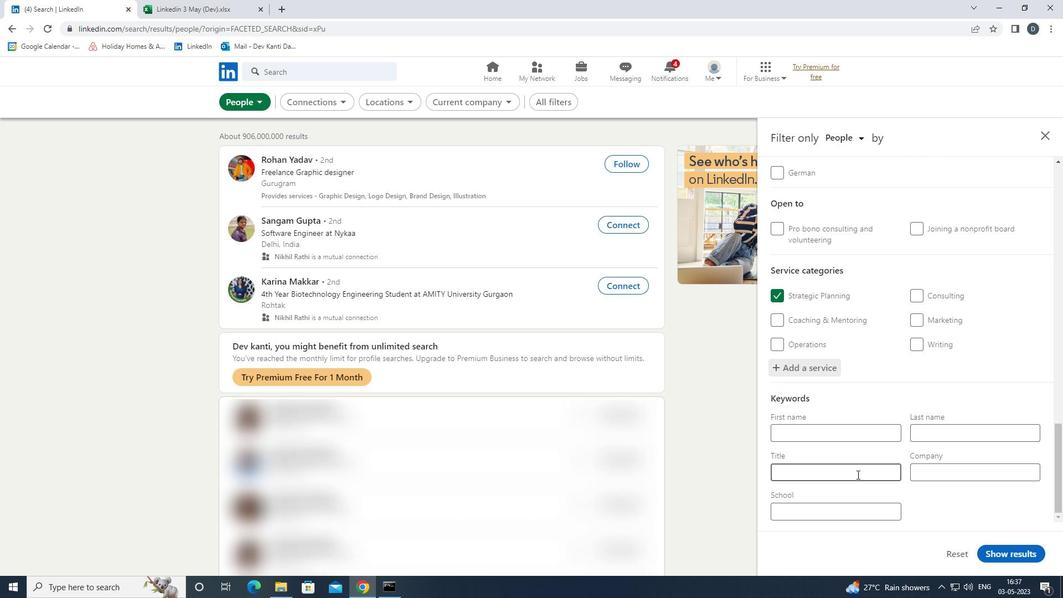 
Action: Key pressed <Key.shift><Key.shift><Key.shift><Key.shift><Key.shift><Key.shift><Key.shift><Key.shift><Key.shift><Key.shift><Key.shift><Key.shift><Key.shift><Key.shift><Key.shift><Key.shift><Key.shift><Key.shift><Key.shift><Key.shift><Key.shift><Key.shift><Key.shift><Key.shift><Key.shift><Key.shift><Key.shift><Key.shift><Key.shift><Key.shift><Key.shift><Key.shift><Key.shift><Key.shift>ZOOLOGIST
Screenshot: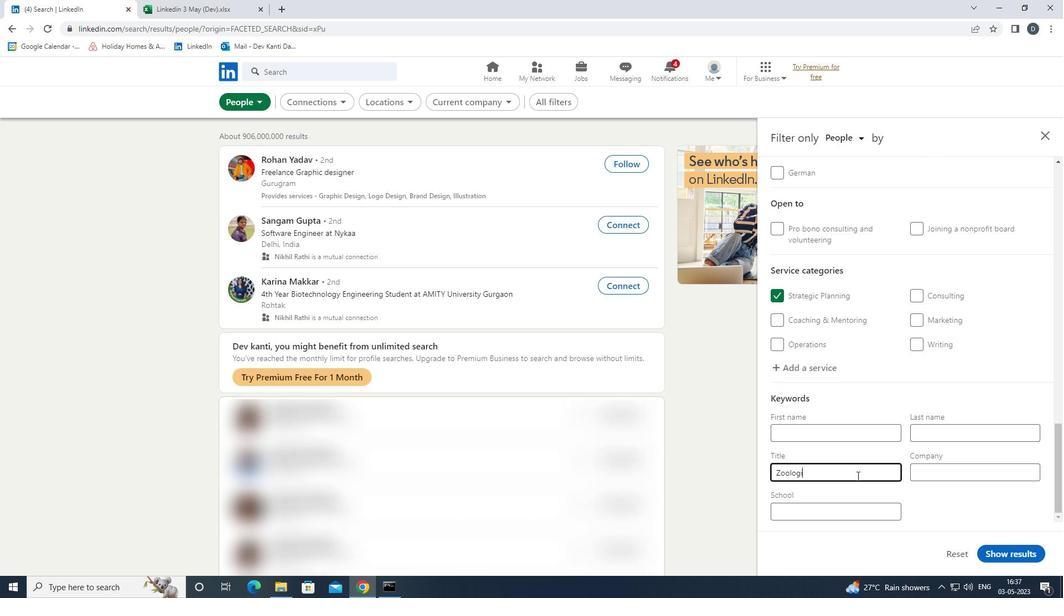 
Action: Mouse moved to (1005, 554)
Screenshot: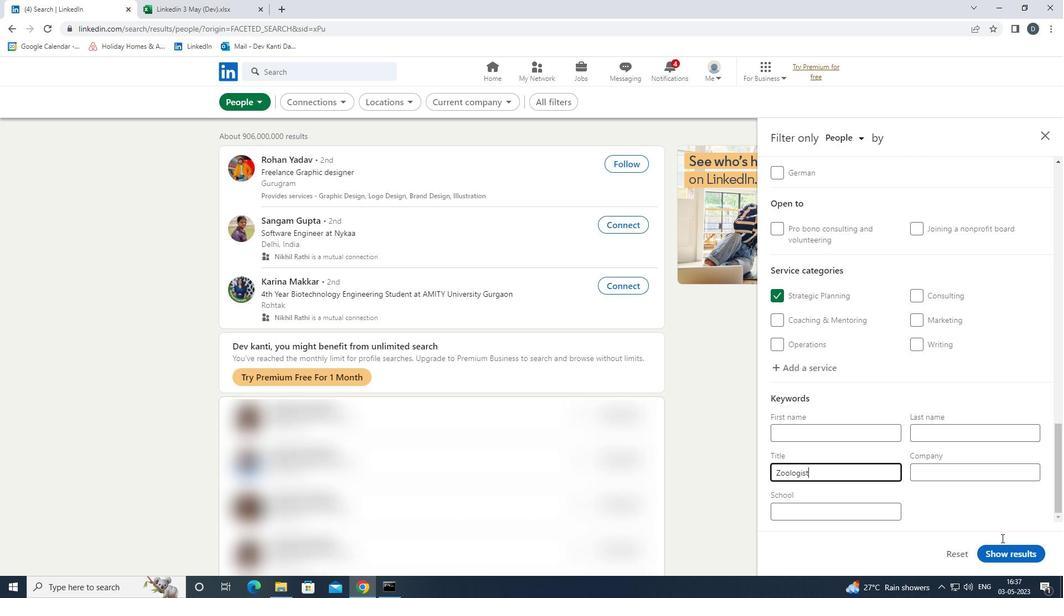 
Action: Mouse pressed left at (1005, 554)
Screenshot: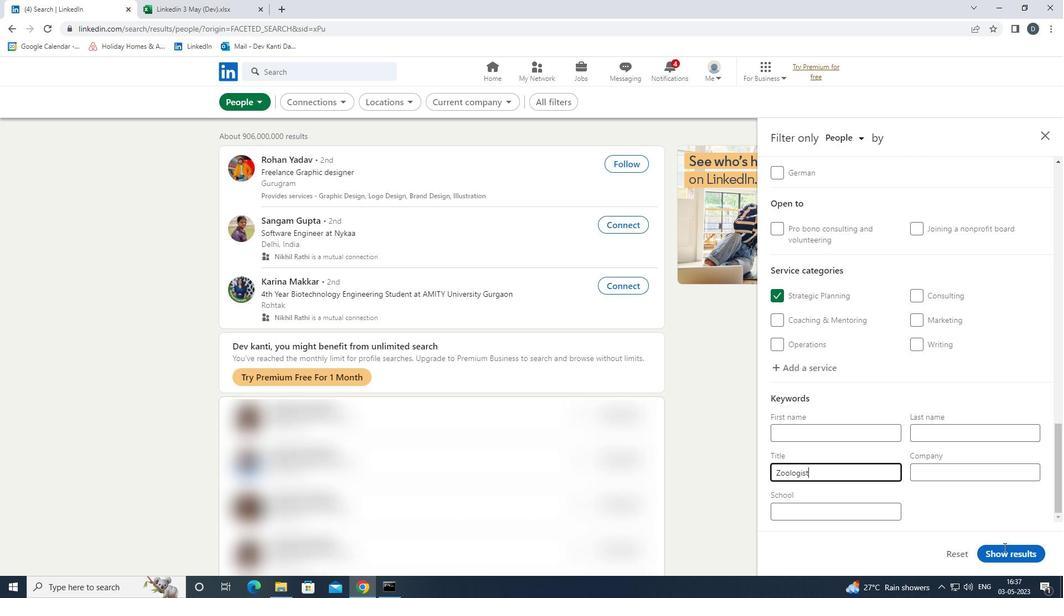 
Action: Mouse moved to (353, 106)
Screenshot: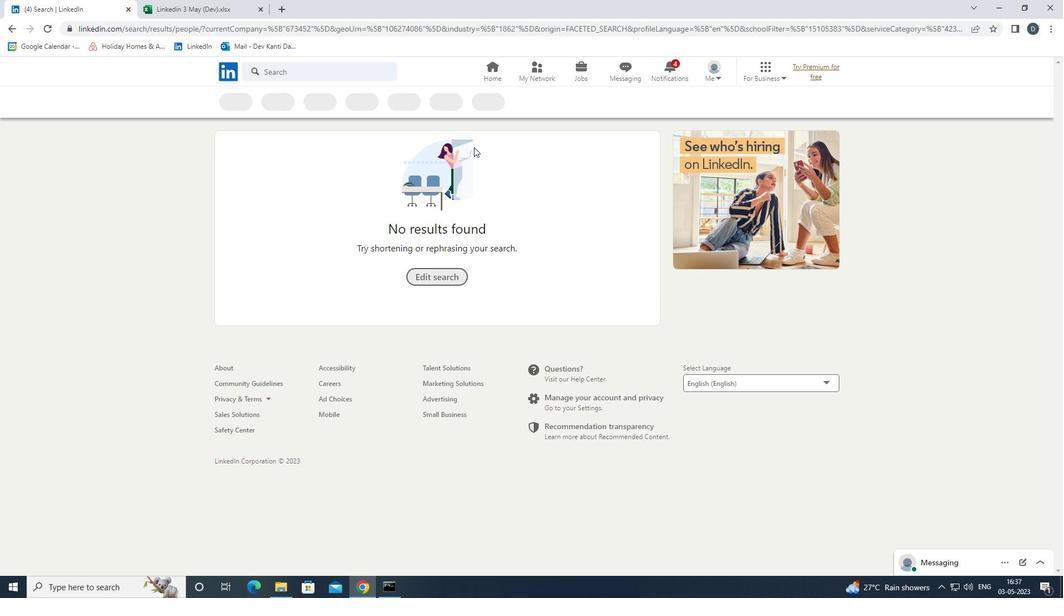 
